 Task: Create a due date automation trigger when advanced on, on the tuesday of the week before a card is due add fields without custom field "Resume" set to a number lower or equal to 1 and lower than 10 at 11:00 AM.
Action: Mouse moved to (1024, 312)
Screenshot: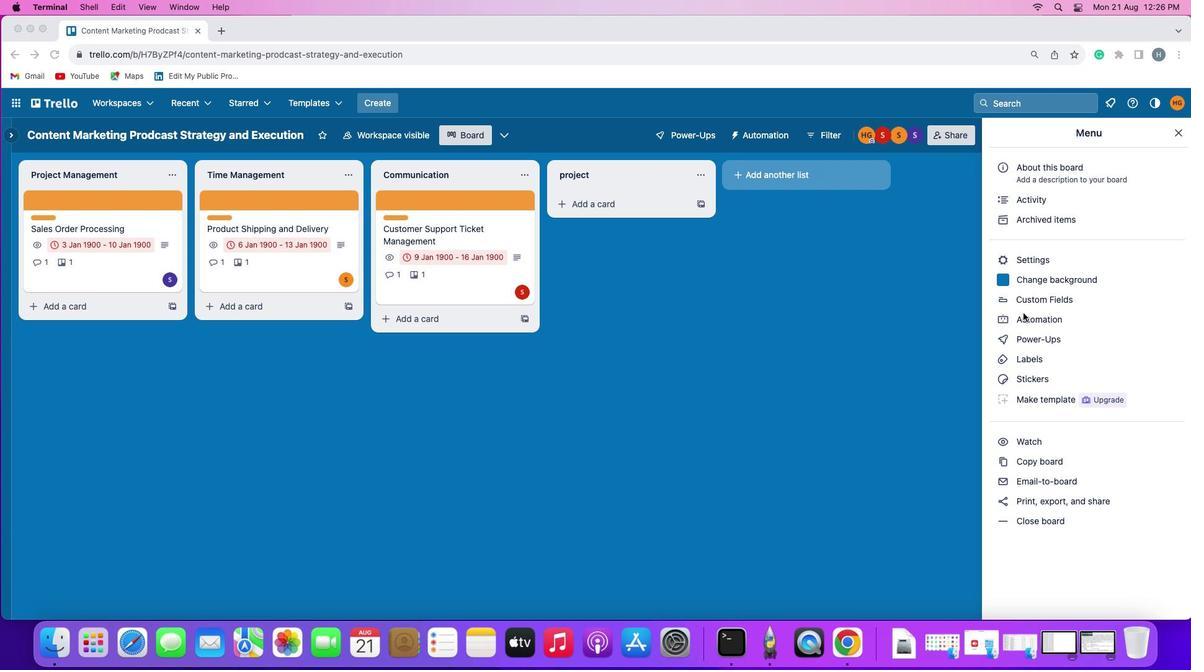 
Action: Mouse pressed left at (1024, 312)
Screenshot: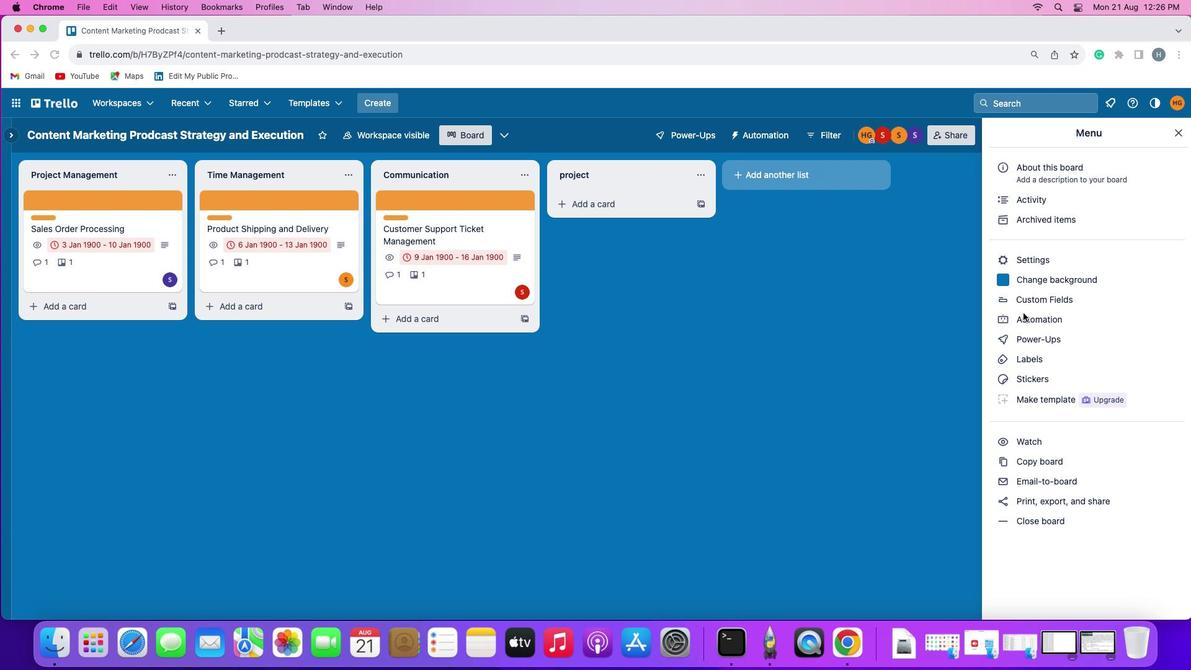 
Action: Mouse pressed left at (1024, 312)
Screenshot: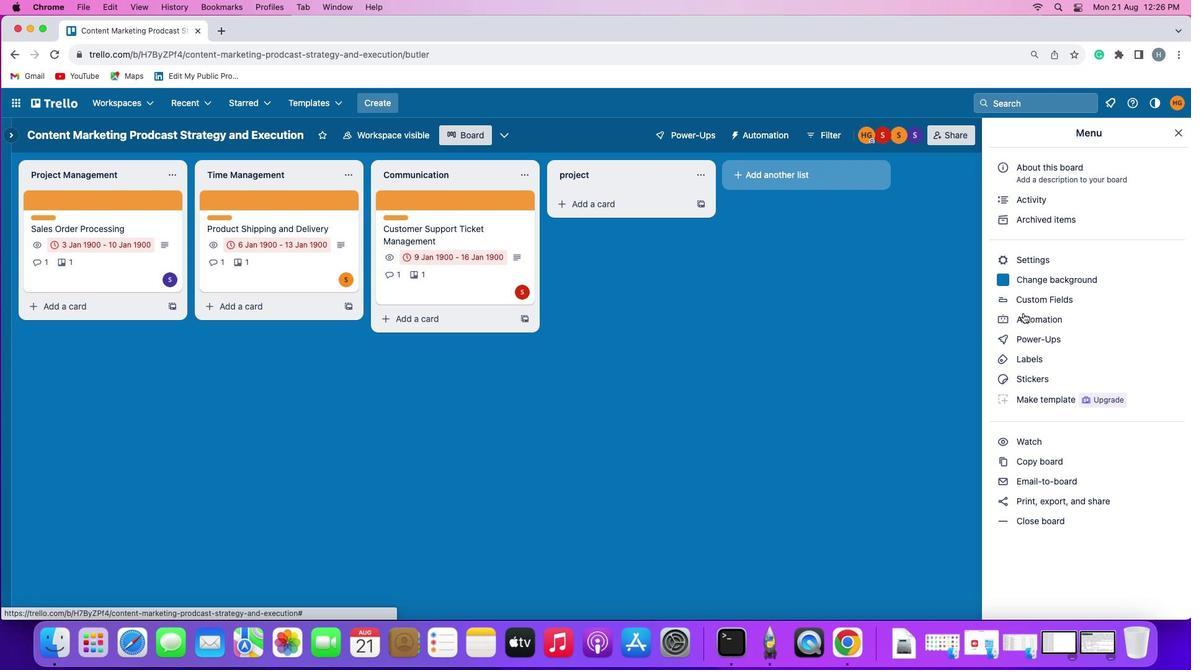 
Action: Mouse moved to (52, 295)
Screenshot: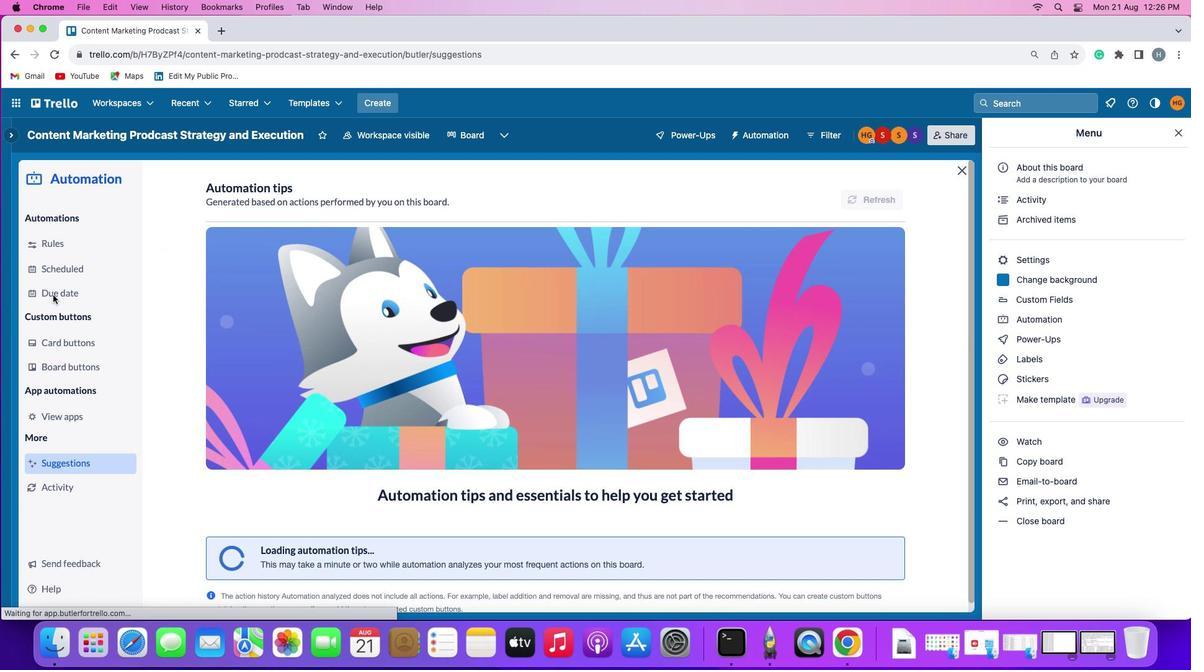 
Action: Mouse pressed left at (52, 295)
Screenshot: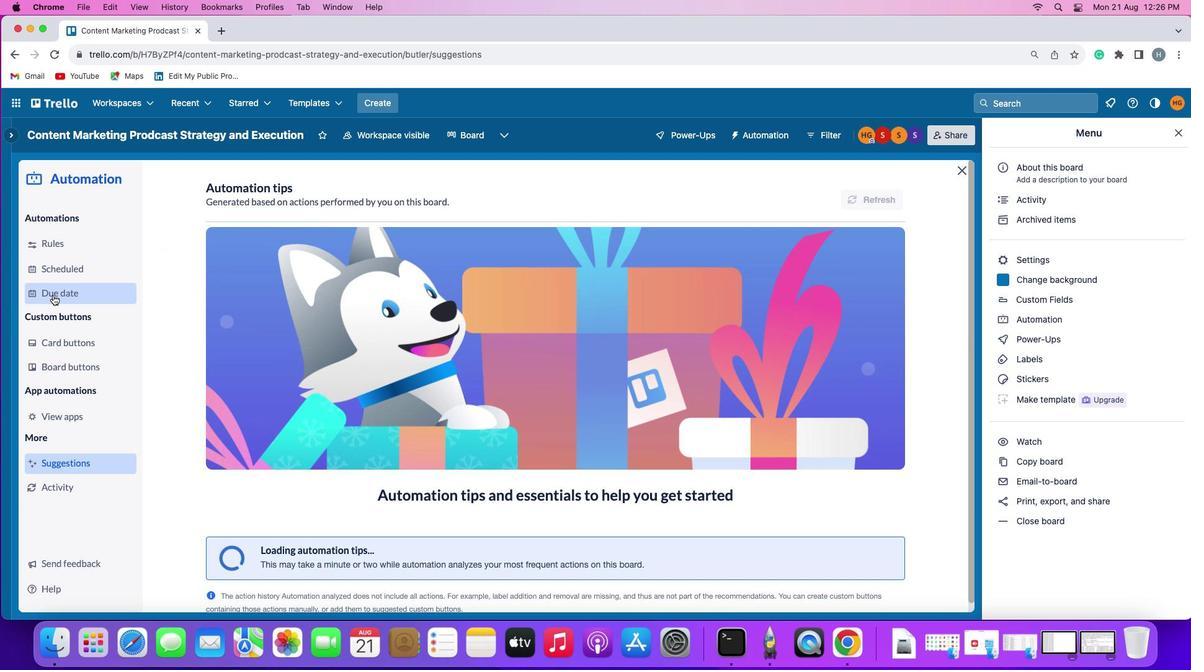 
Action: Mouse moved to (849, 189)
Screenshot: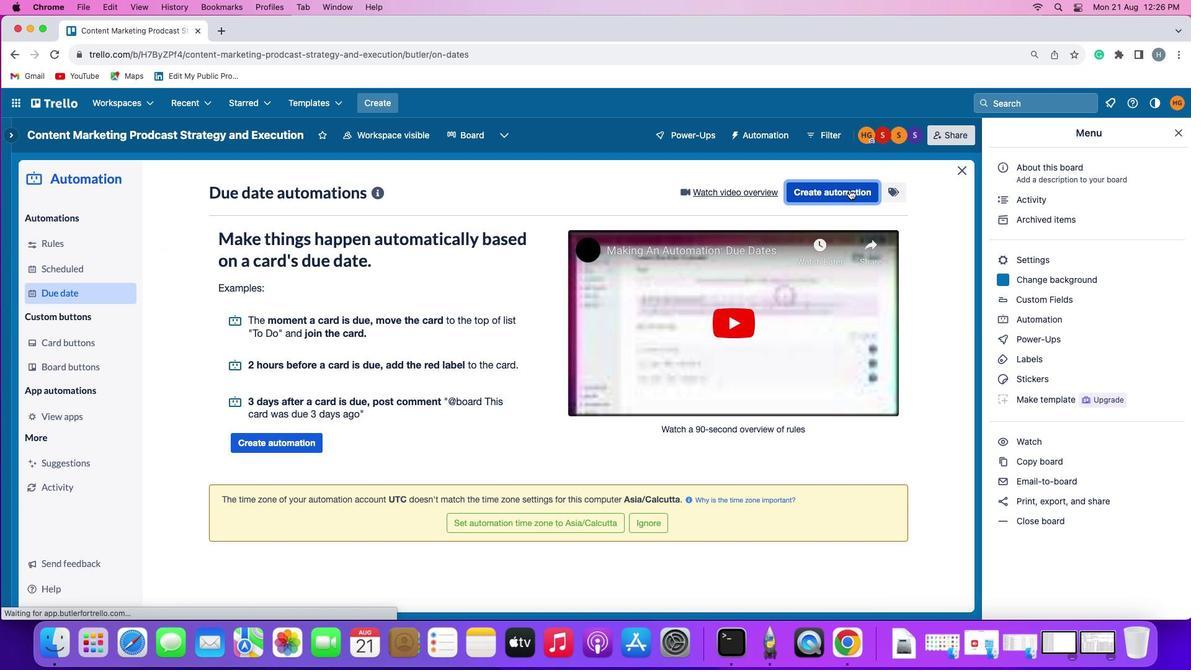 
Action: Mouse pressed left at (849, 189)
Screenshot: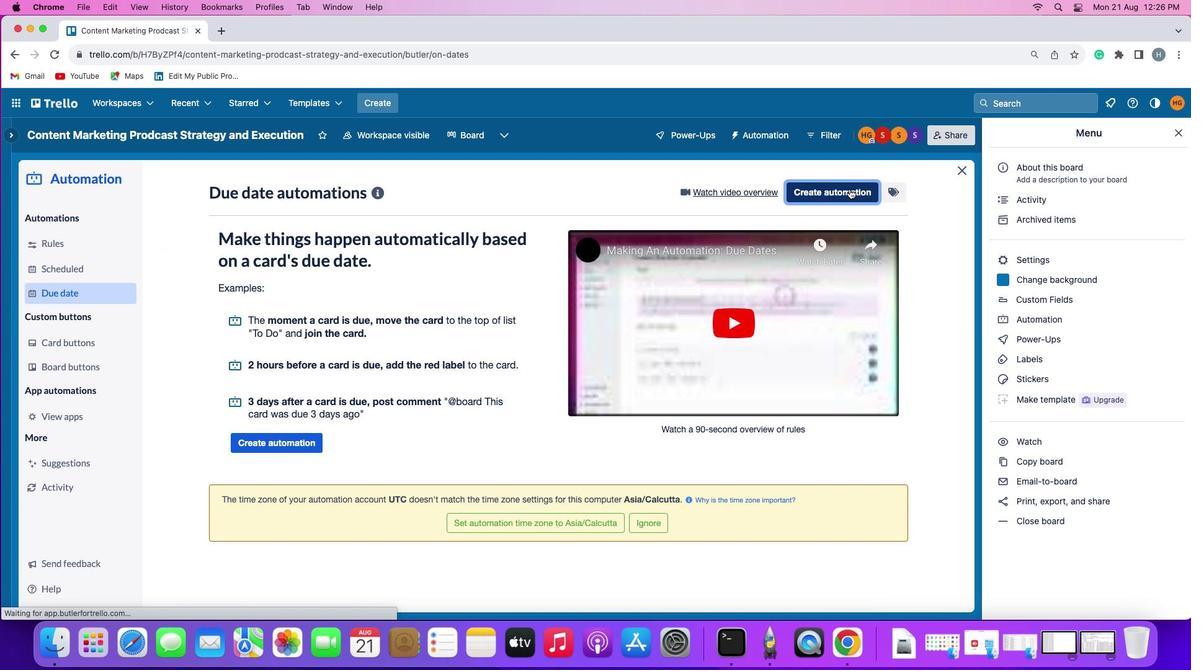 
Action: Mouse moved to (279, 308)
Screenshot: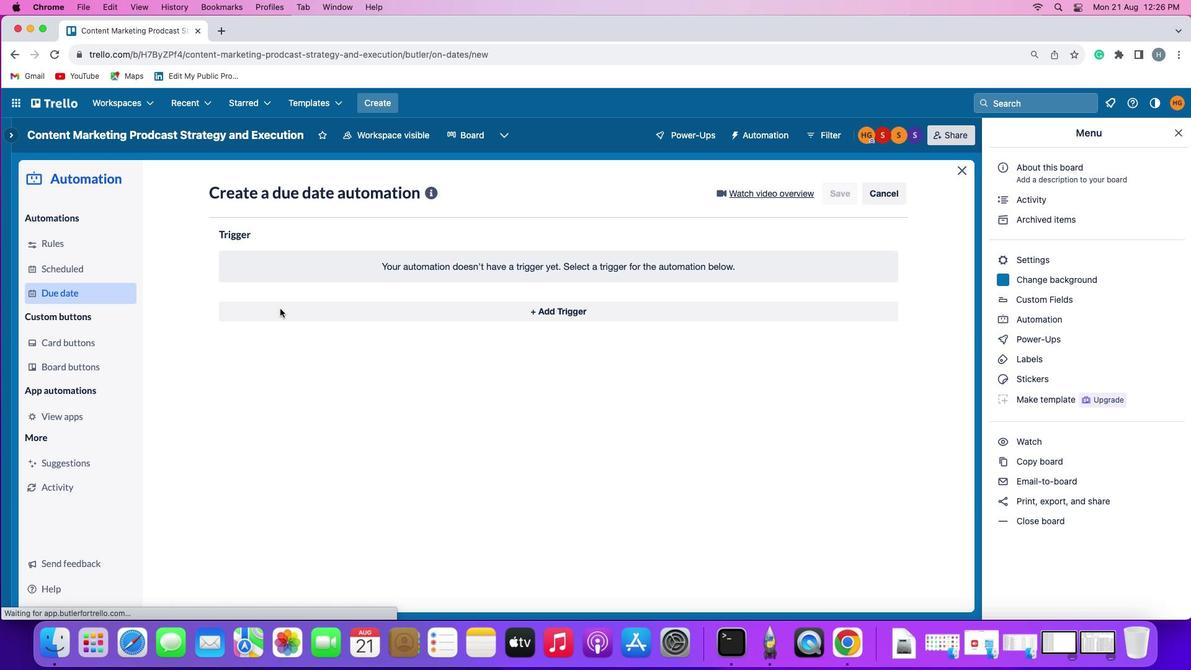 
Action: Mouse pressed left at (279, 308)
Screenshot: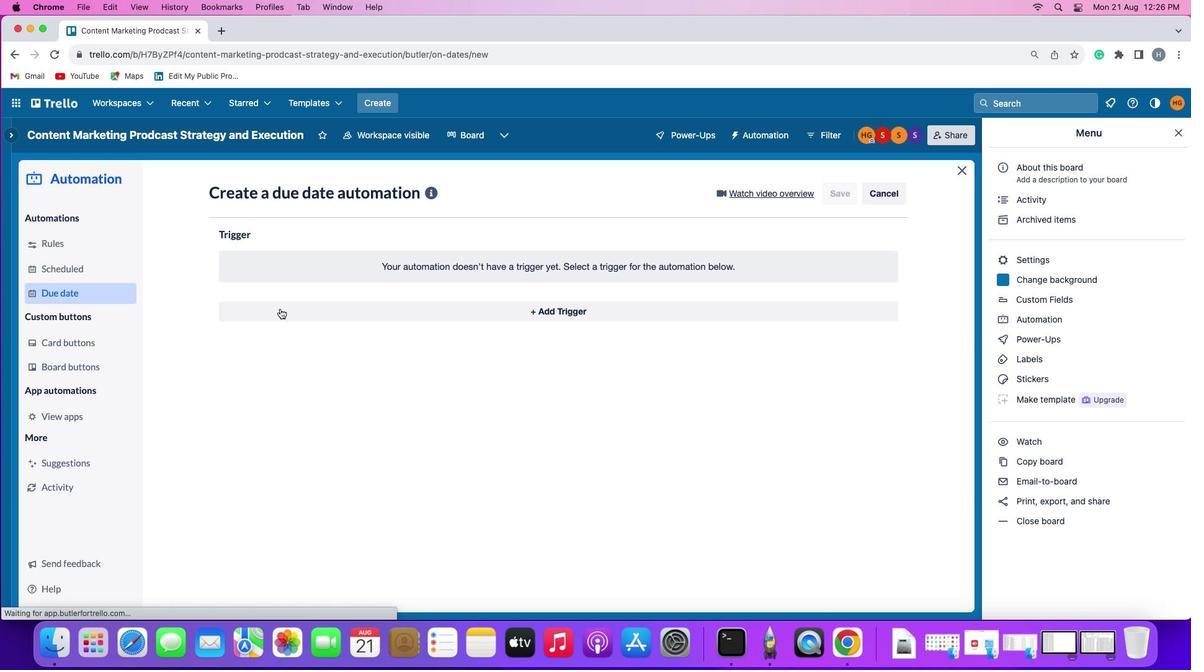 
Action: Mouse moved to (260, 538)
Screenshot: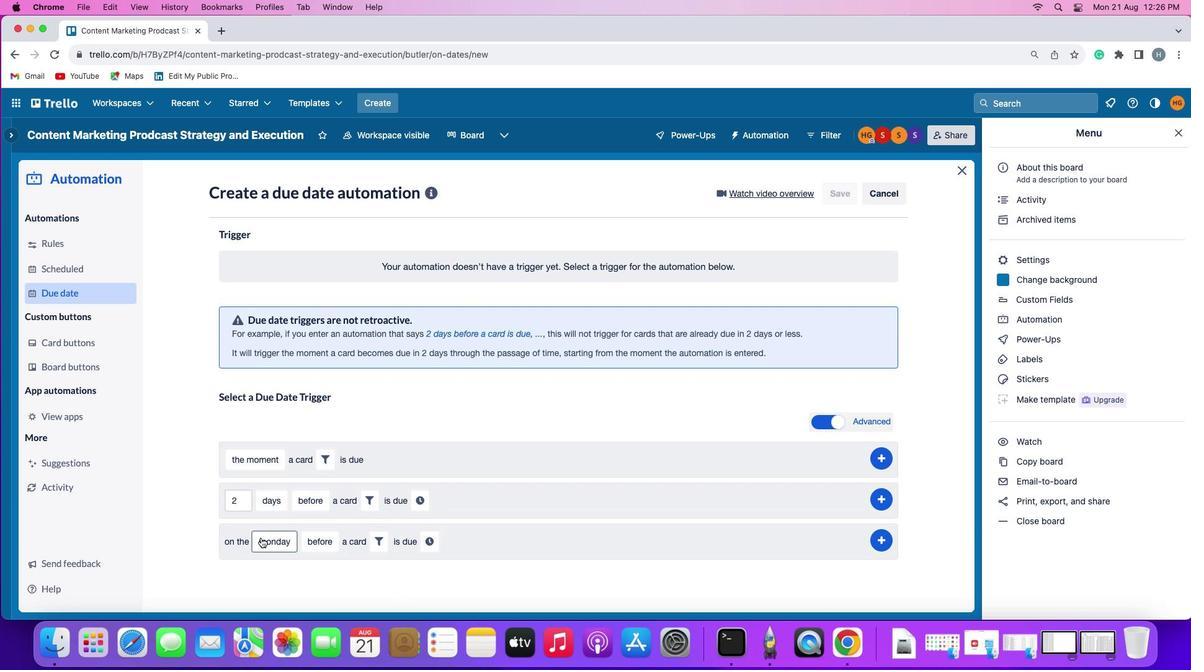 
Action: Mouse pressed left at (260, 538)
Screenshot: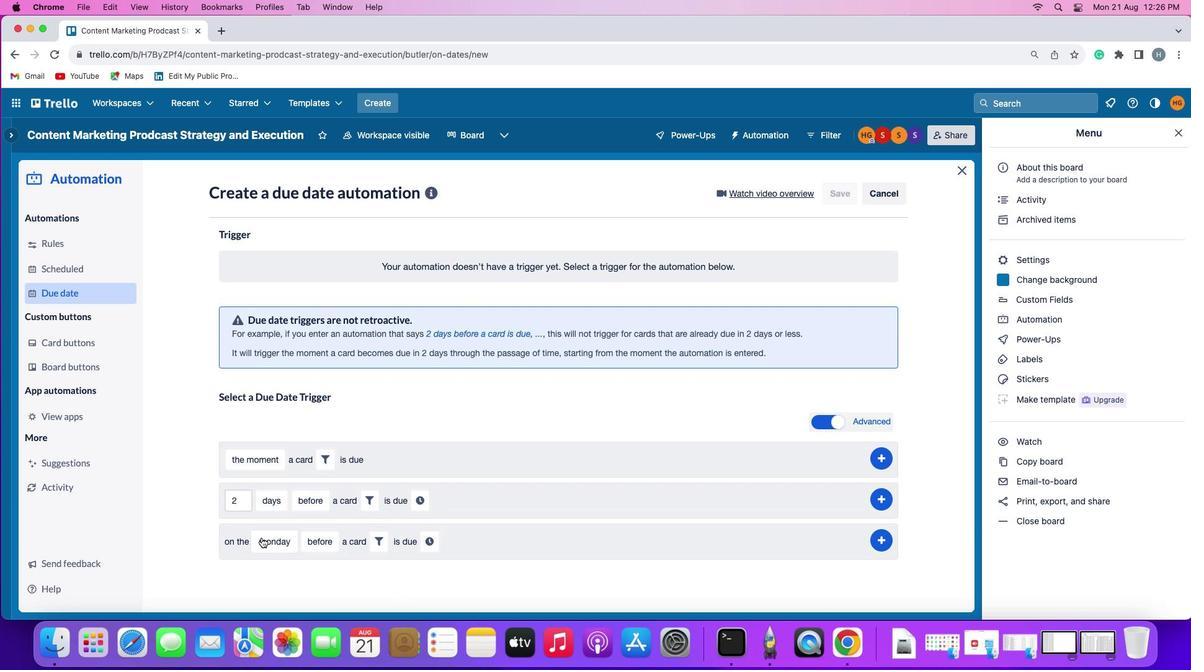 
Action: Mouse moved to (298, 399)
Screenshot: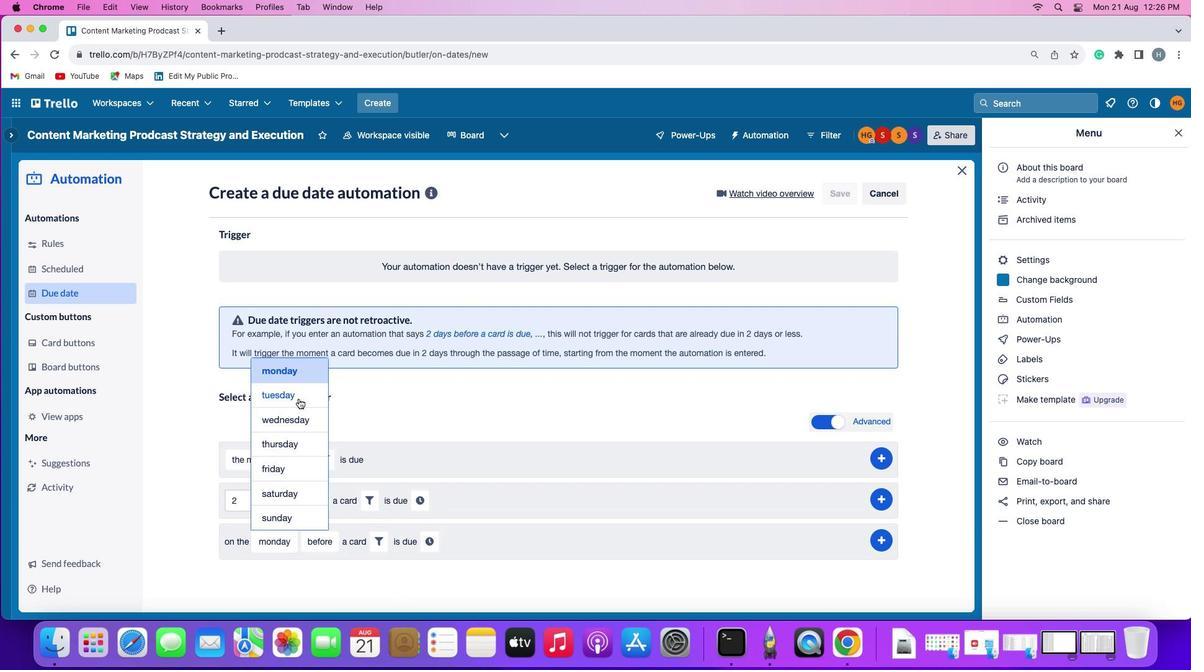 
Action: Mouse pressed left at (298, 399)
Screenshot: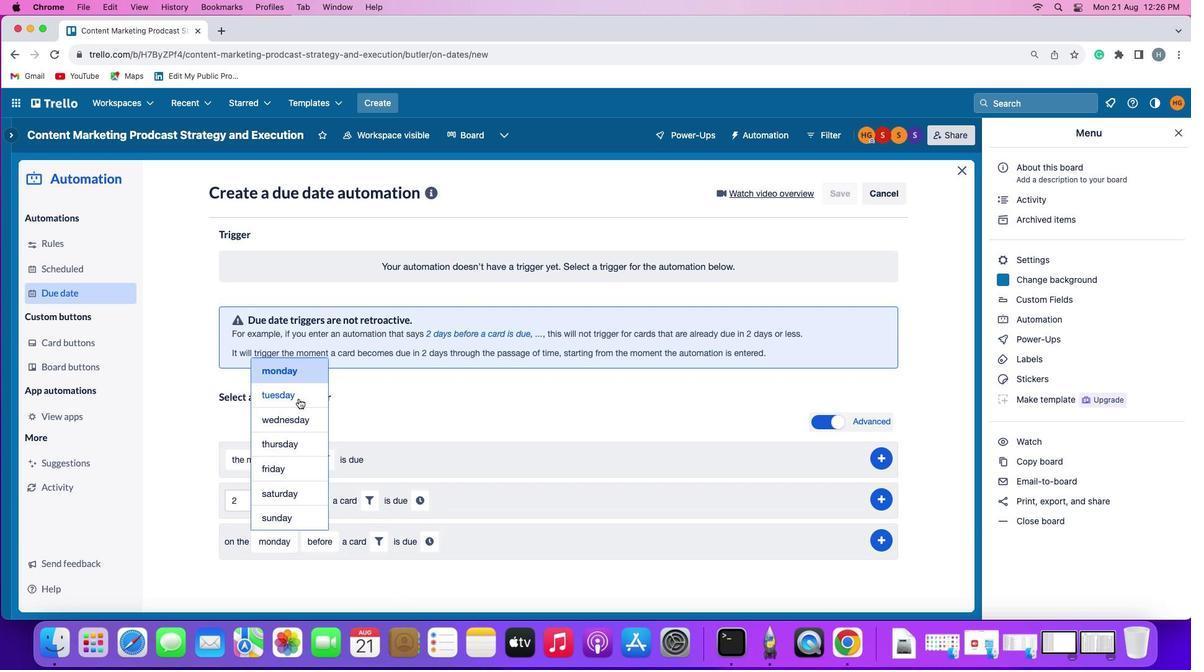 
Action: Mouse moved to (323, 547)
Screenshot: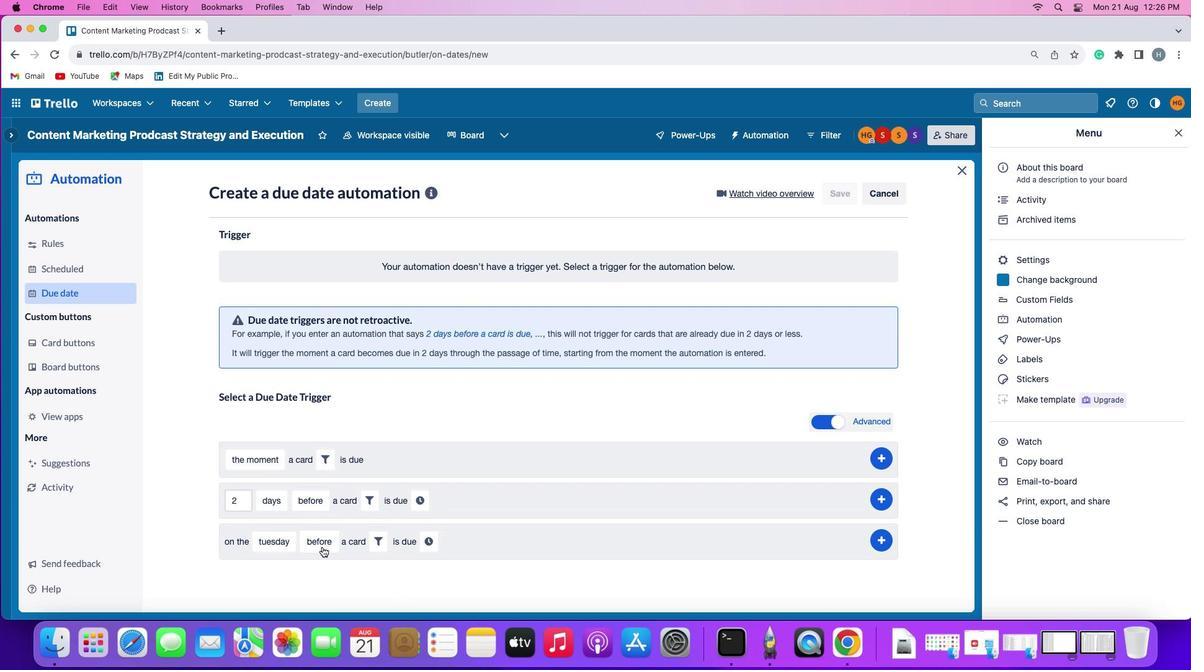 
Action: Mouse pressed left at (323, 547)
Screenshot: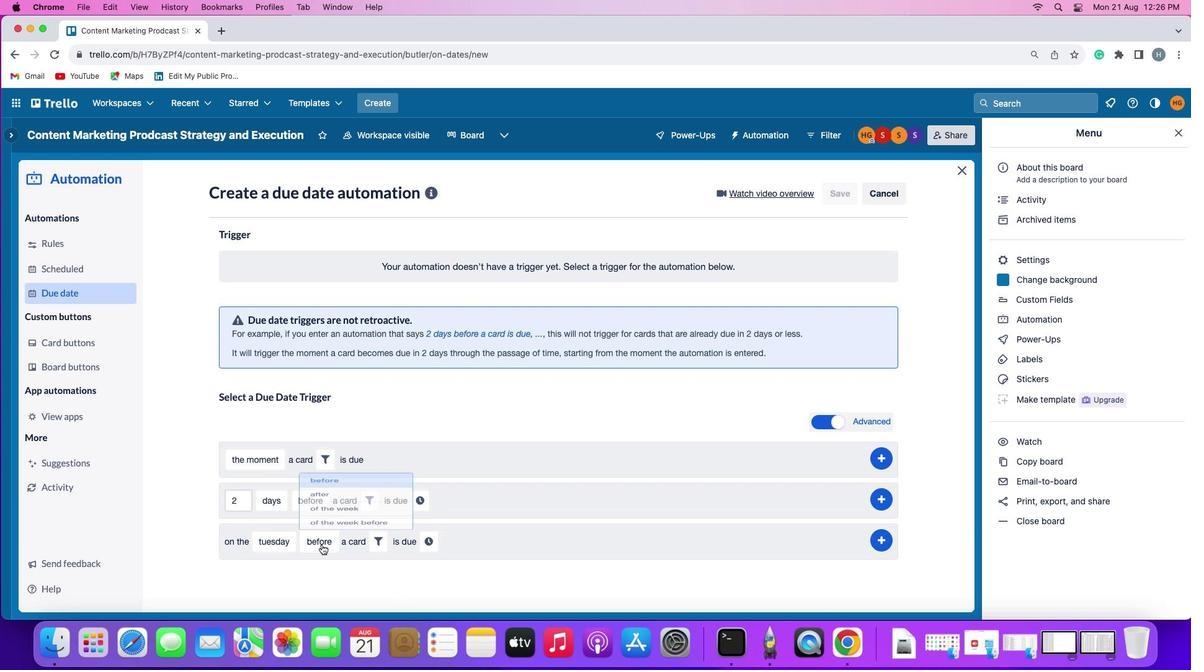 
Action: Mouse moved to (327, 521)
Screenshot: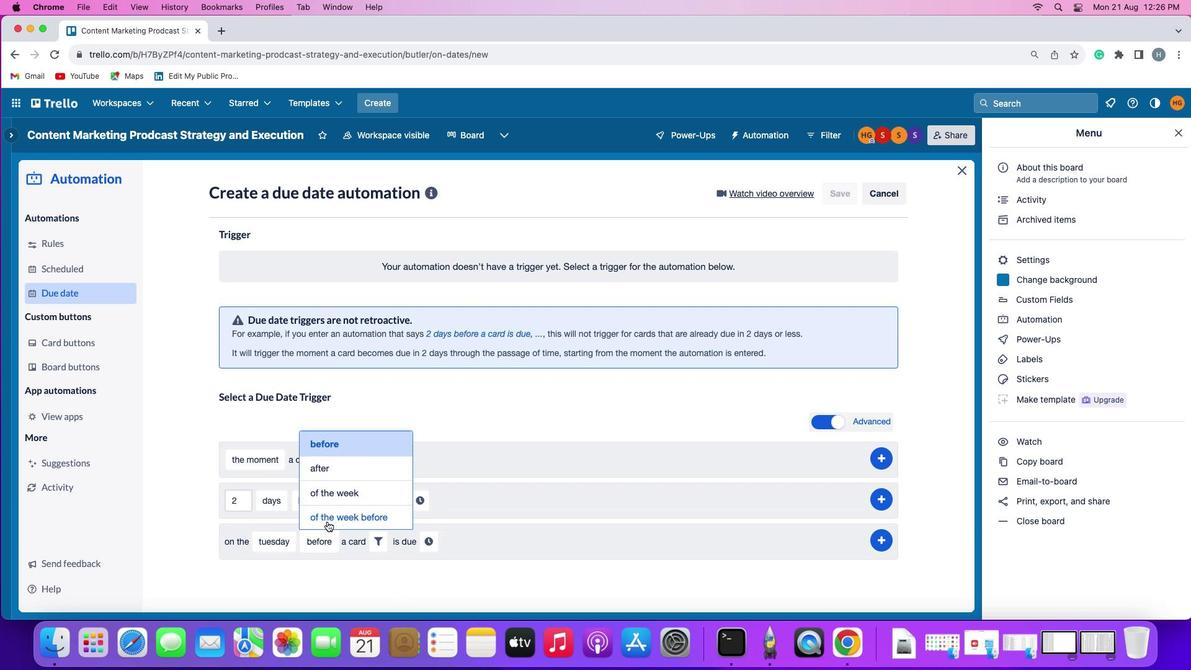 
Action: Mouse pressed left at (327, 521)
Screenshot: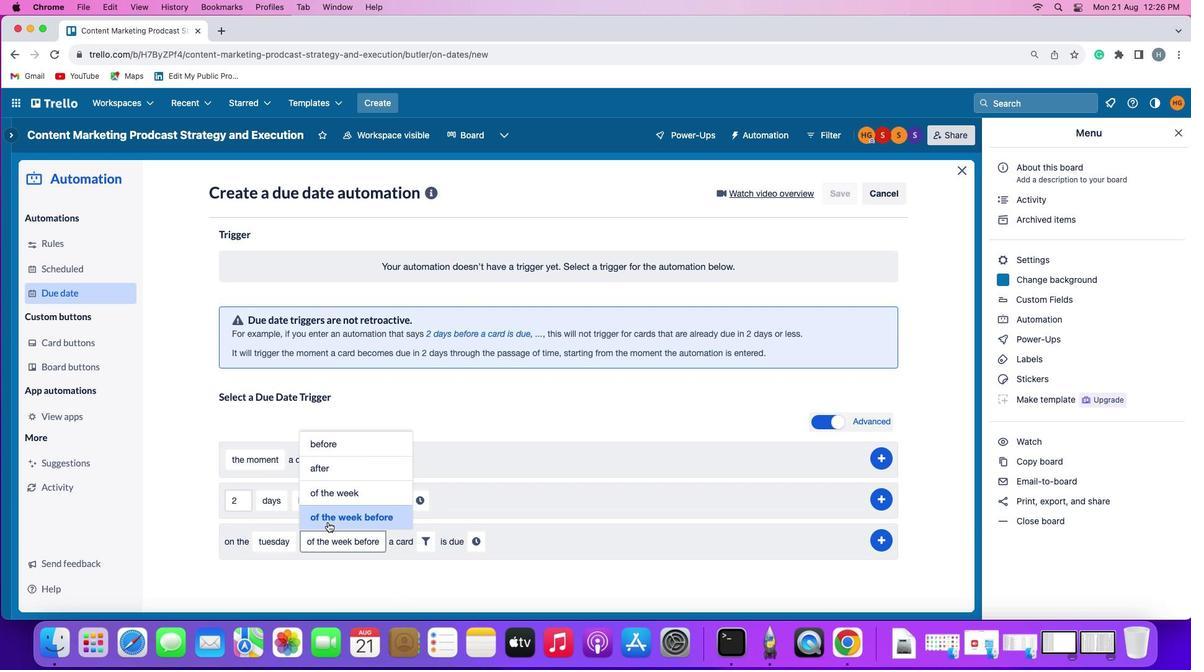 
Action: Mouse moved to (435, 539)
Screenshot: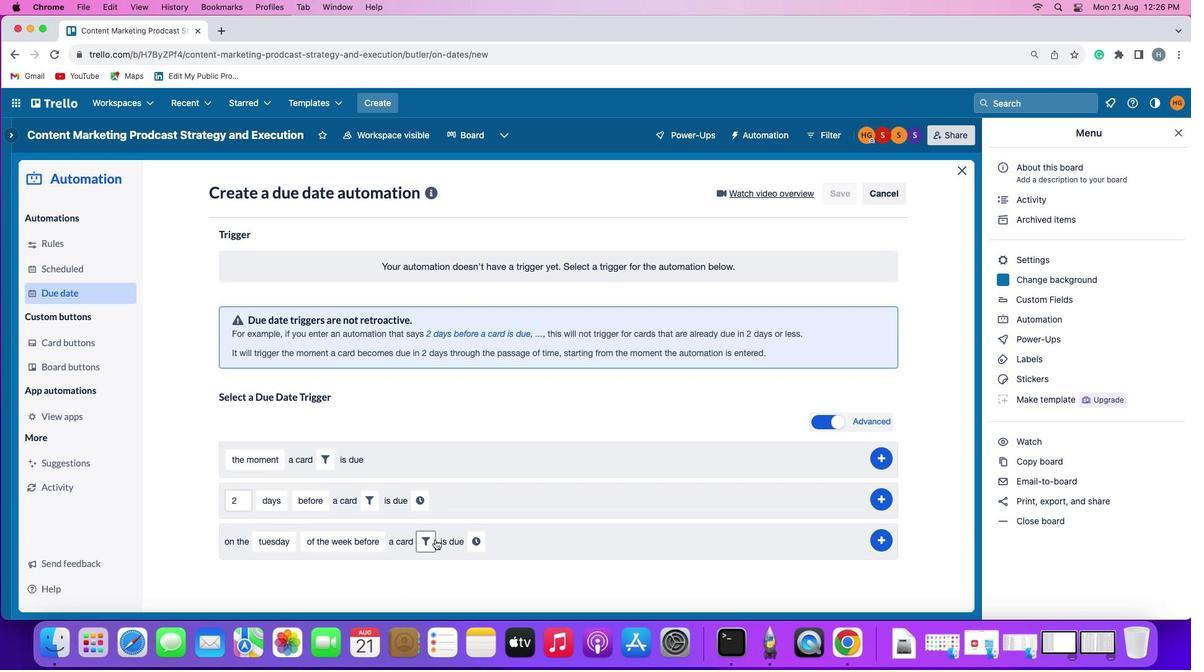 
Action: Mouse pressed left at (435, 539)
Screenshot: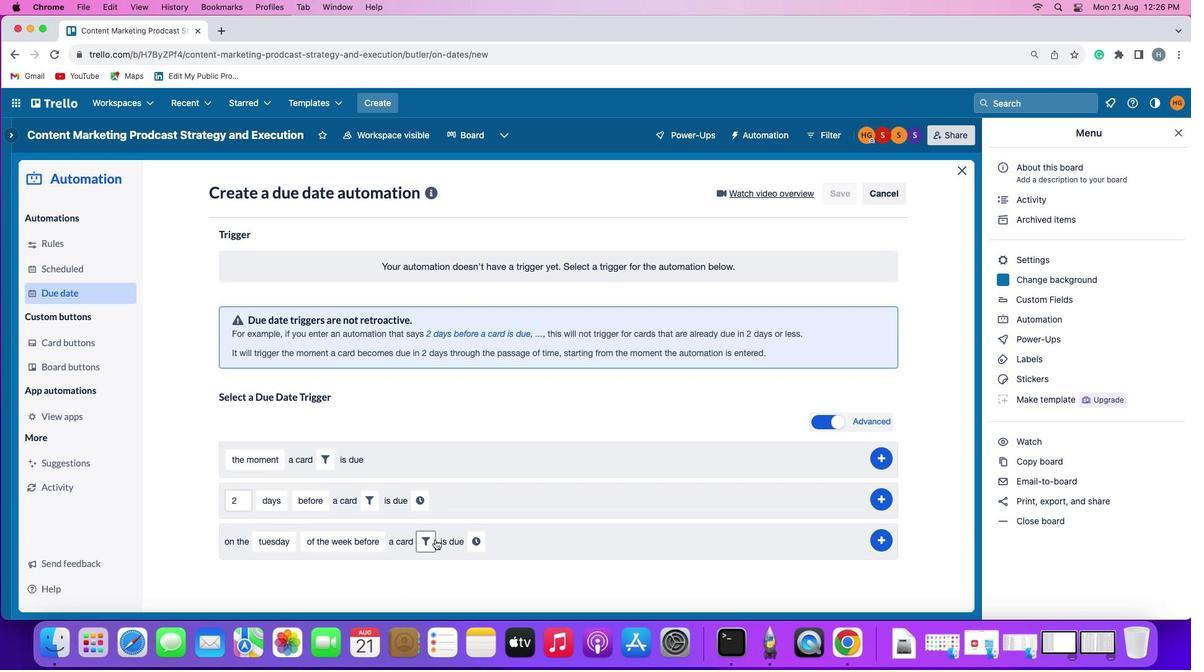 
Action: Mouse moved to (624, 576)
Screenshot: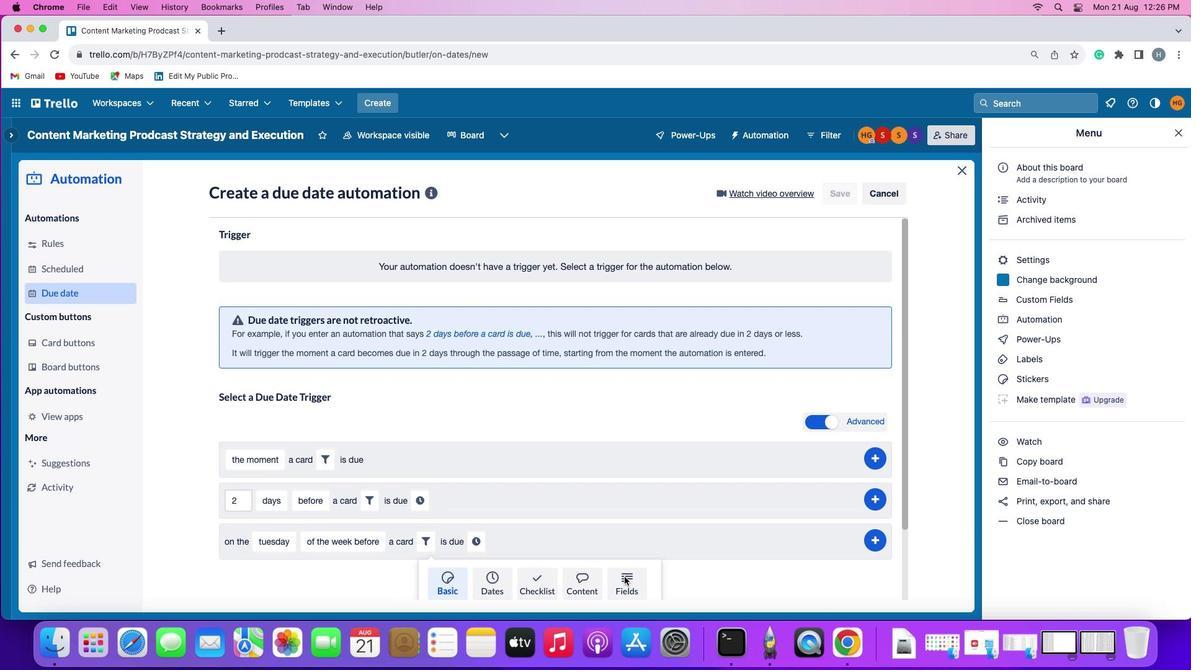 
Action: Mouse pressed left at (624, 576)
Screenshot: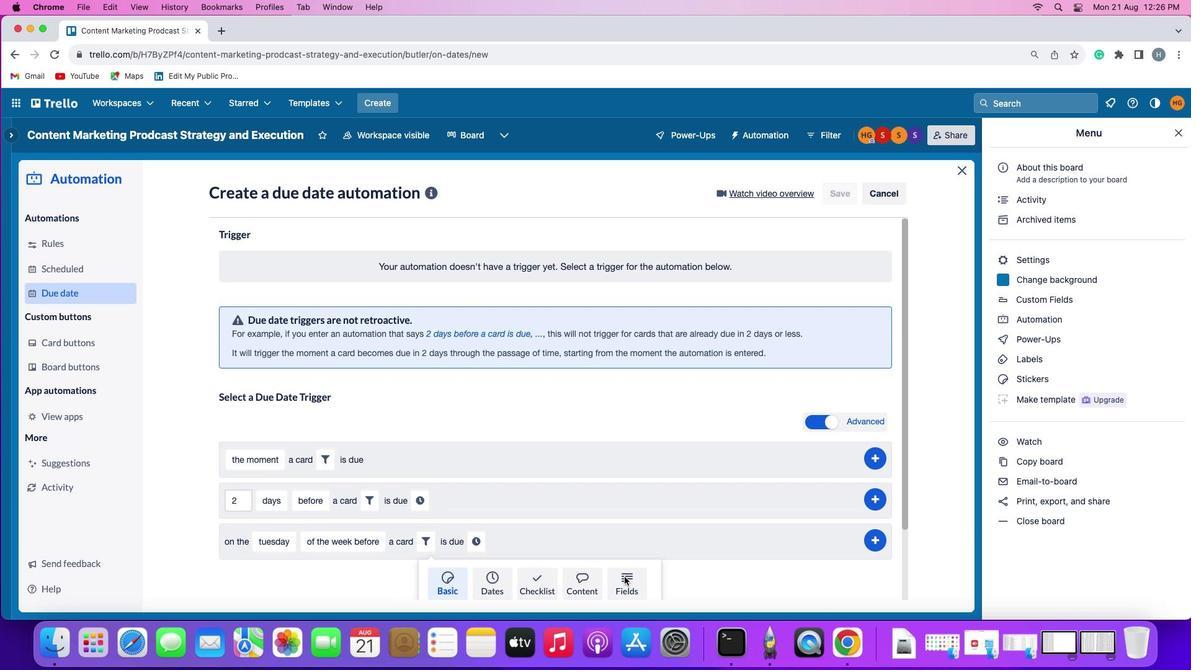 
Action: Mouse moved to (364, 572)
Screenshot: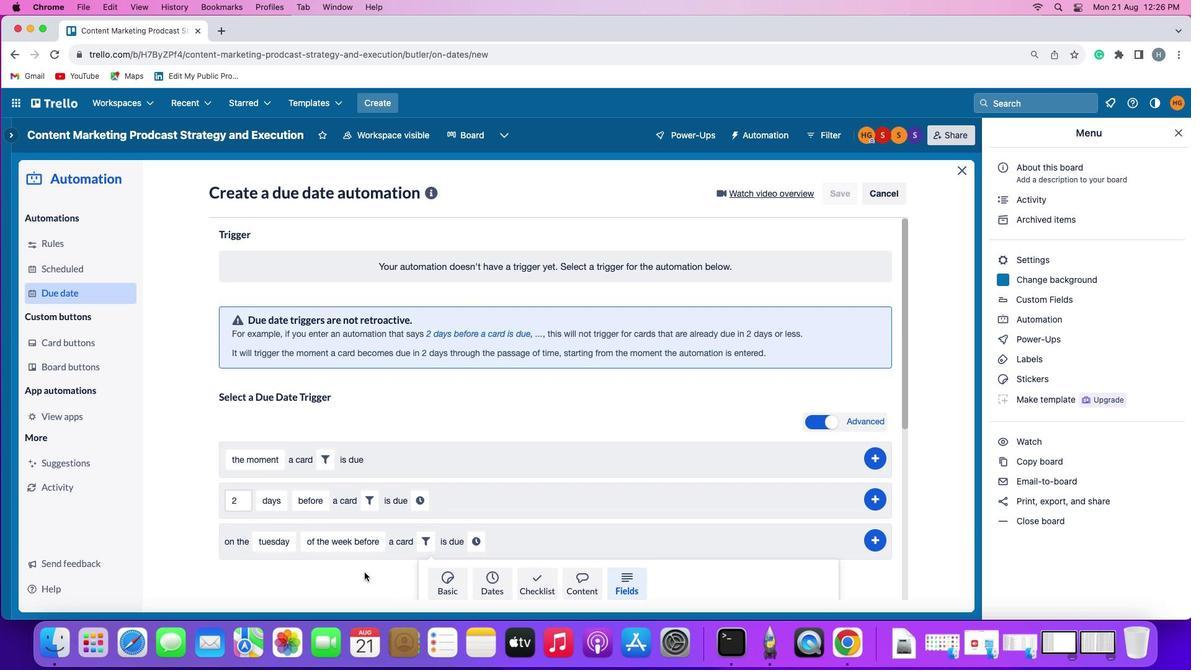 
Action: Mouse scrolled (364, 572) with delta (0, 0)
Screenshot: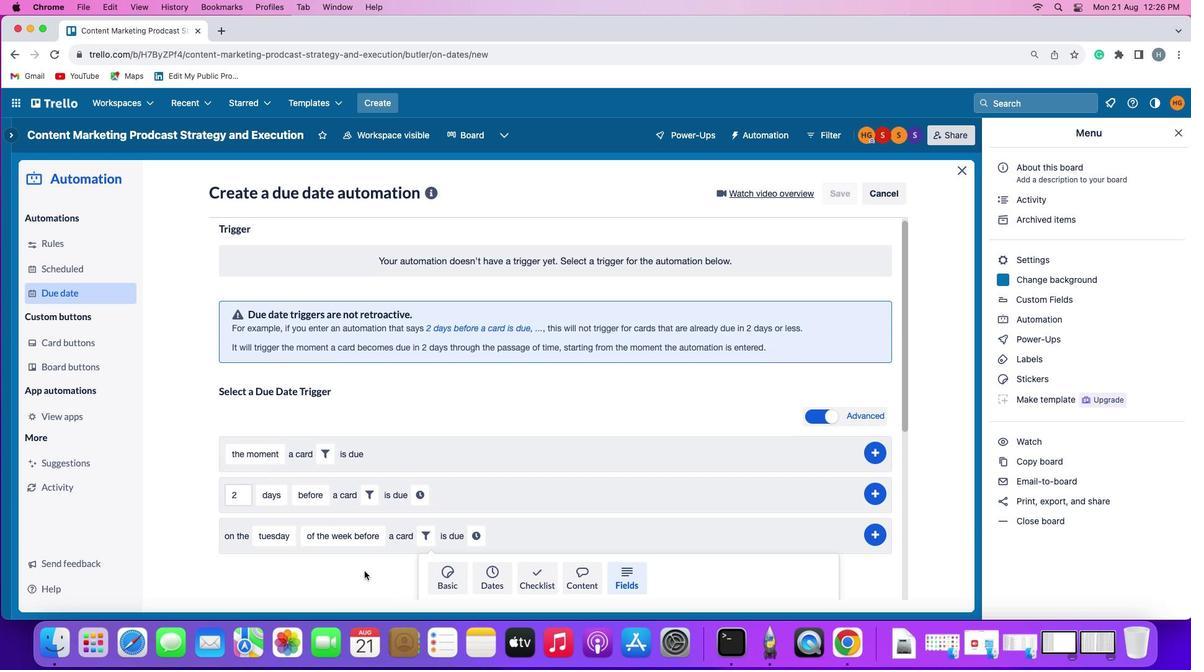
Action: Mouse scrolled (364, 572) with delta (0, 0)
Screenshot: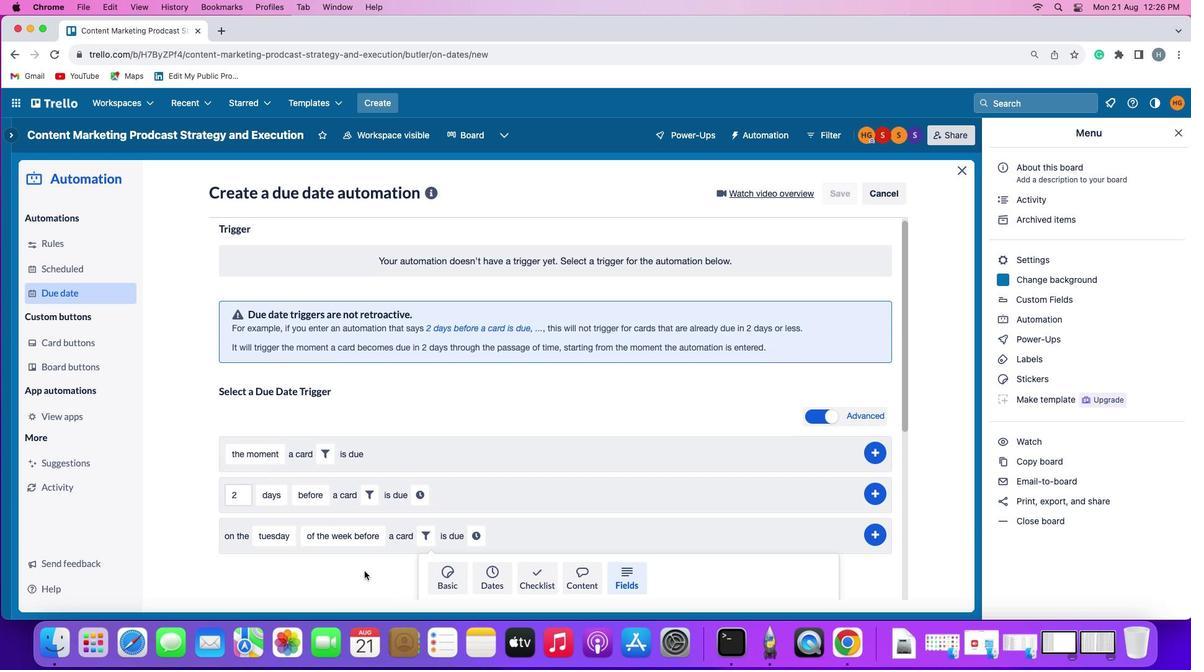 
Action: Mouse scrolled (364, 572) with delta (0, -2)
Screenshot: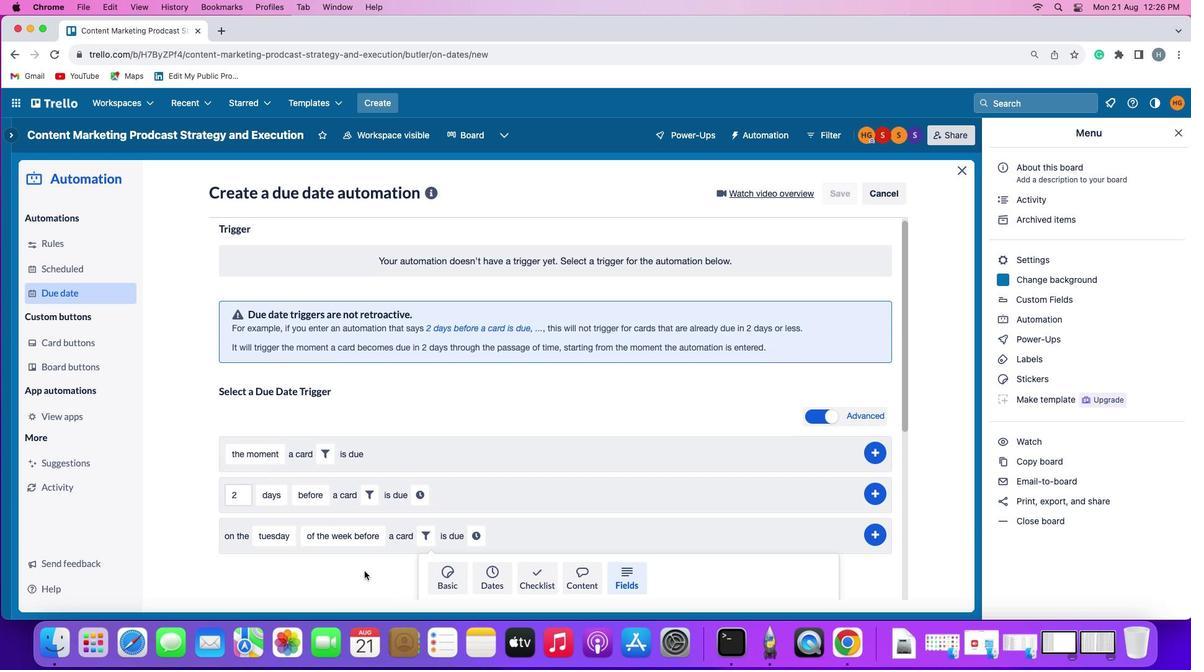 
Action: Mouse moved to (364, 572)
Screenshot: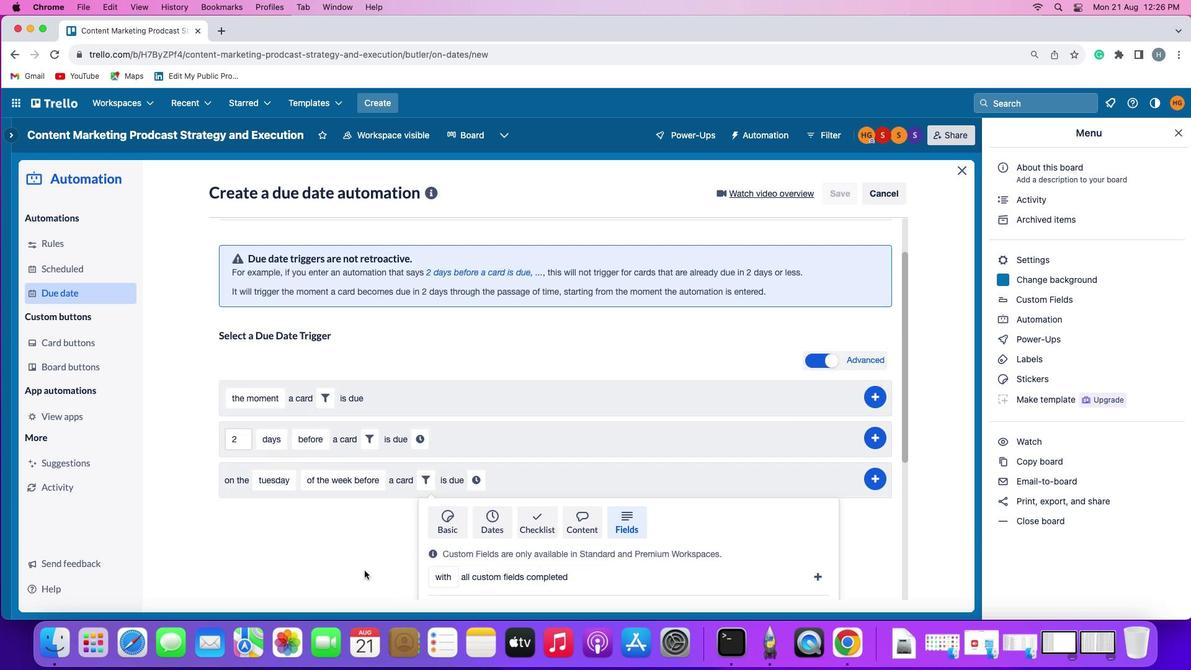 
Action: Mouse scrolled (364, 572) with delta (0, -3)
Screenshot: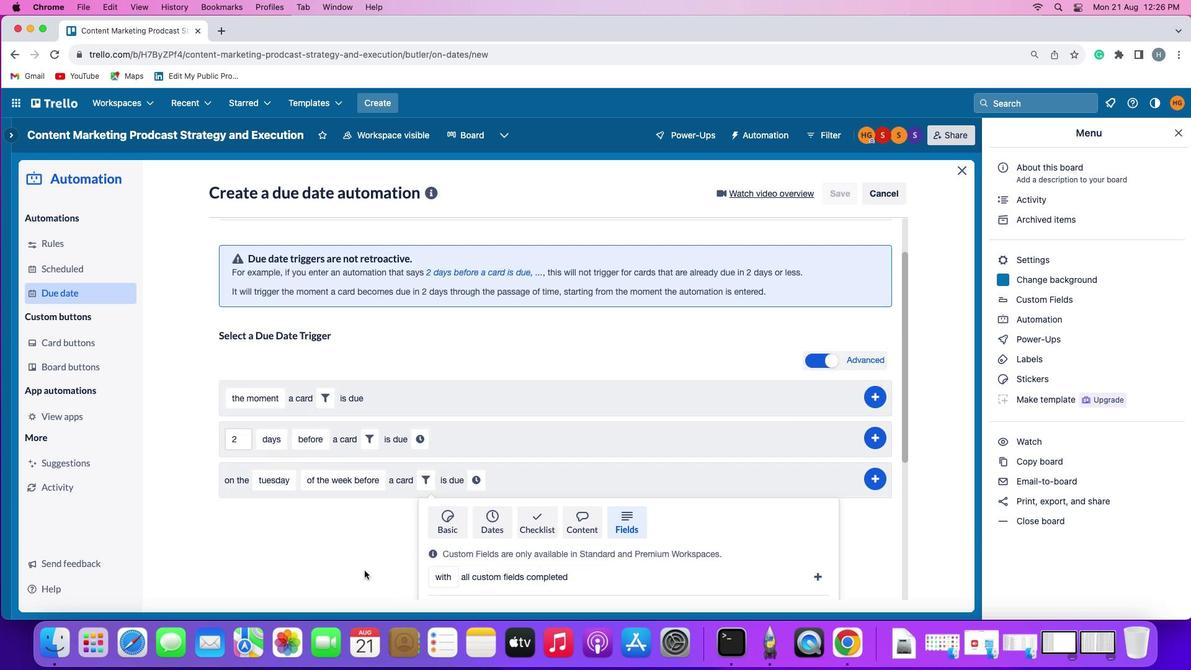 
Action: Mouse moved to (364, 570)
Screenshot: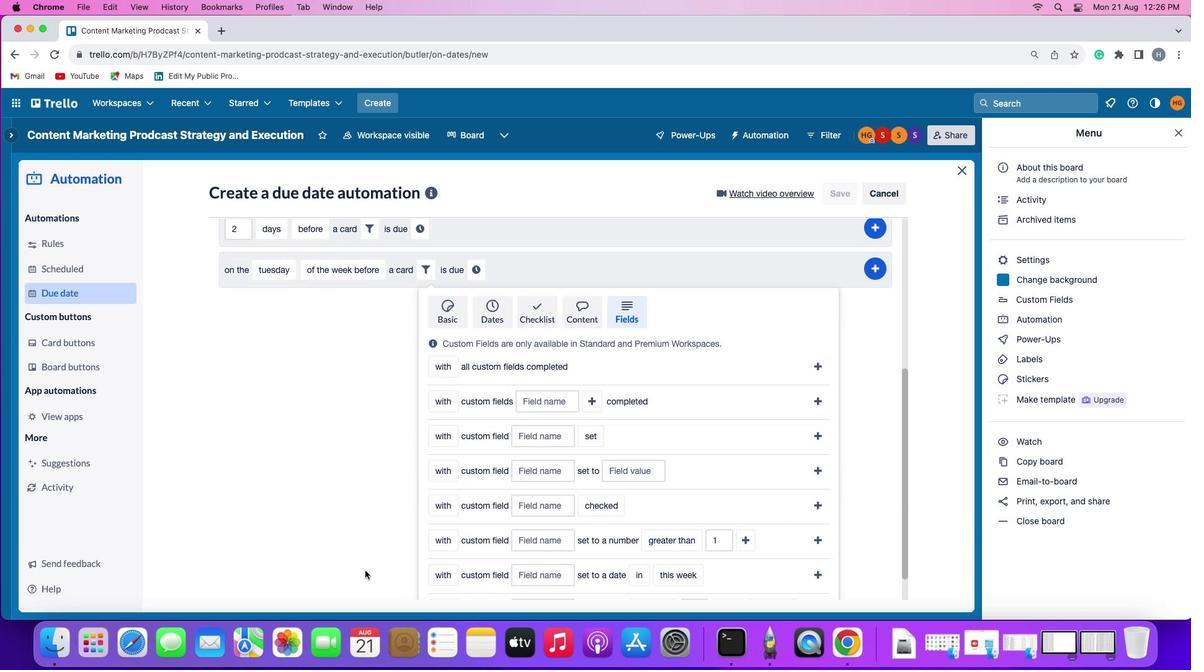 
Action: Mouse scrolled (364, 570) with delta (0, 0)
Screenshot: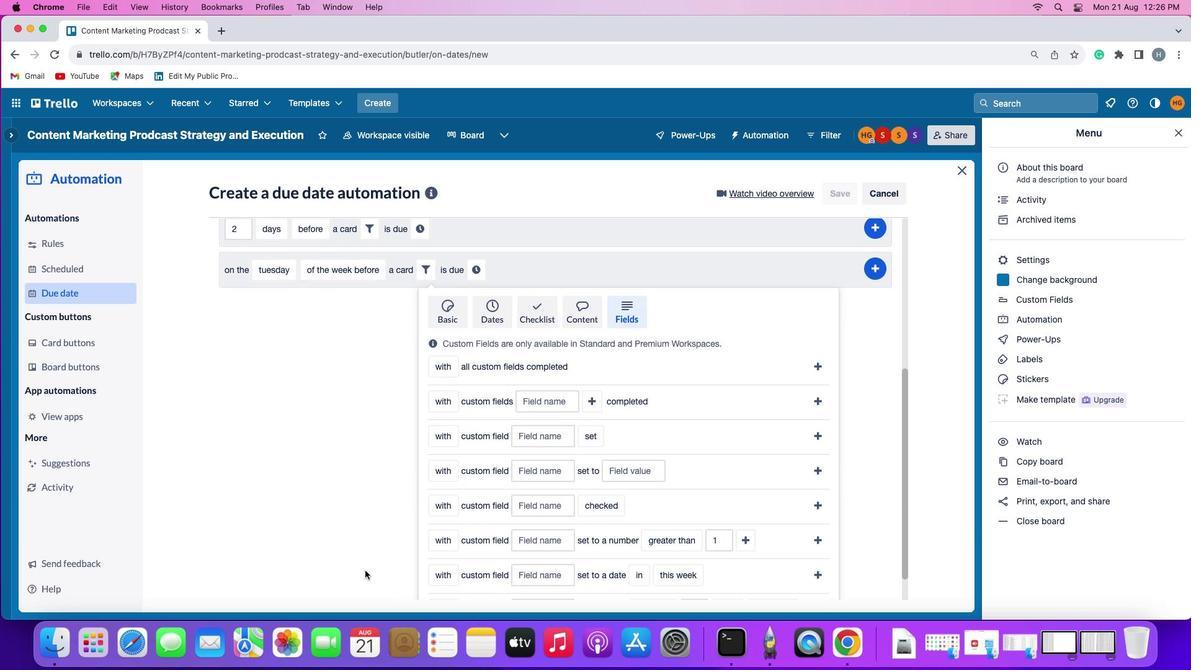
Action: Mouse scrolled (364, 570) with delta (0, 0)
Screenshot: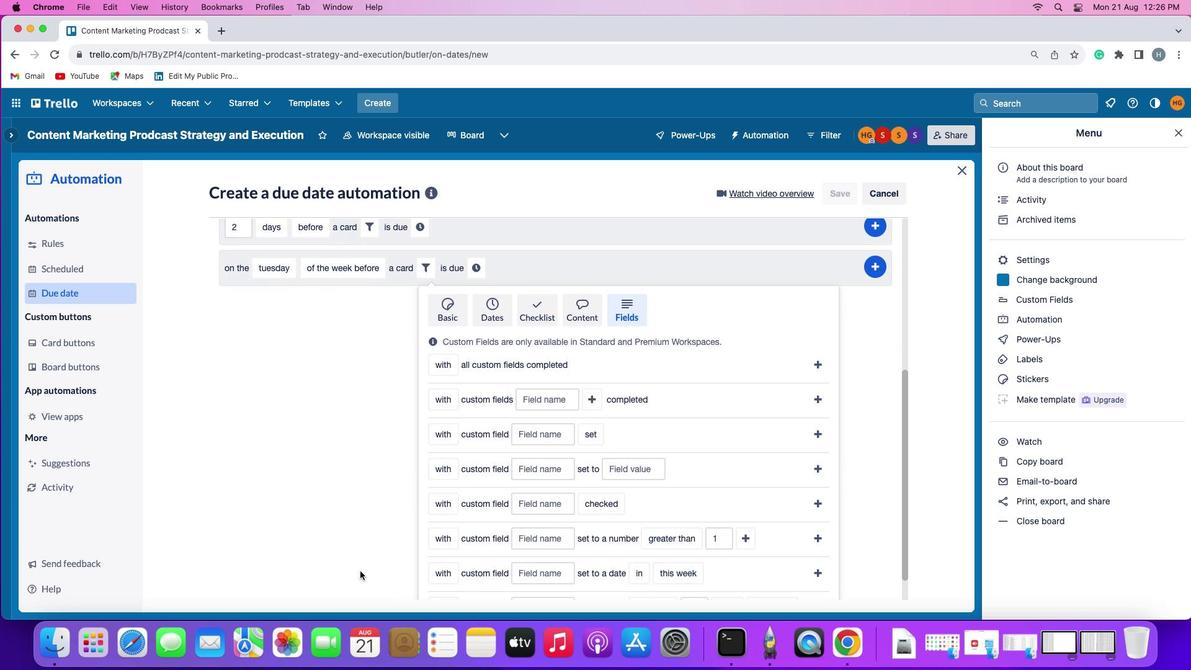 
Action: Mouse scrolled (364, 570) with delta (0, -1)
Screenshot: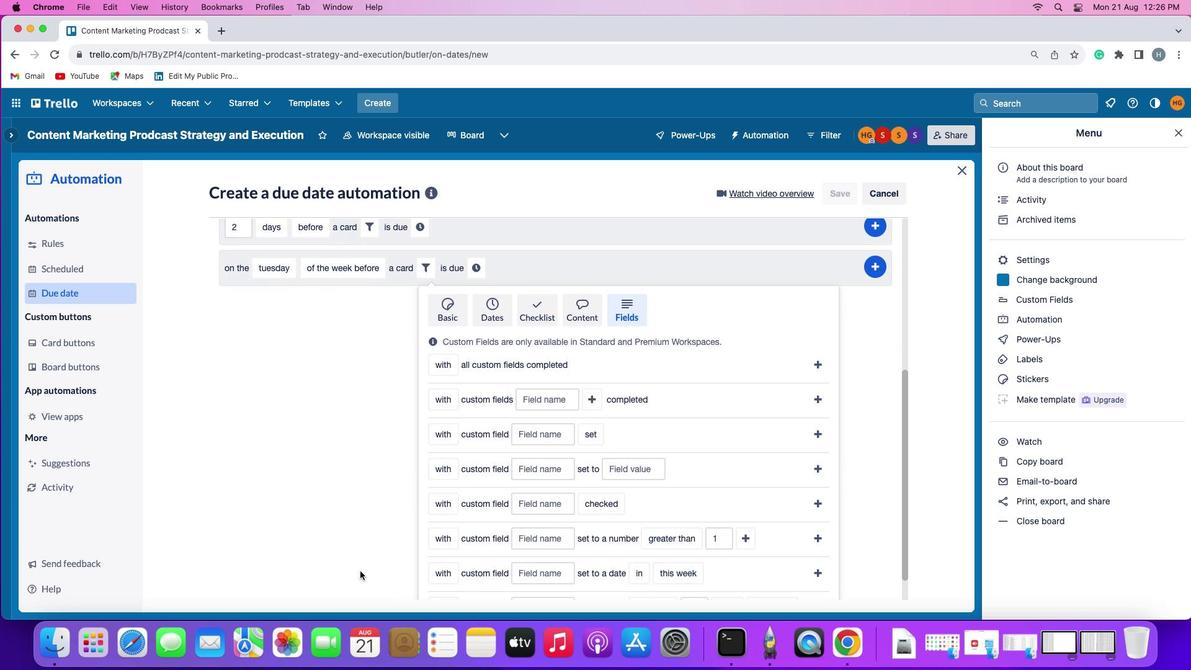 
Action: Mouse moved to (364, 570)
Screenshot: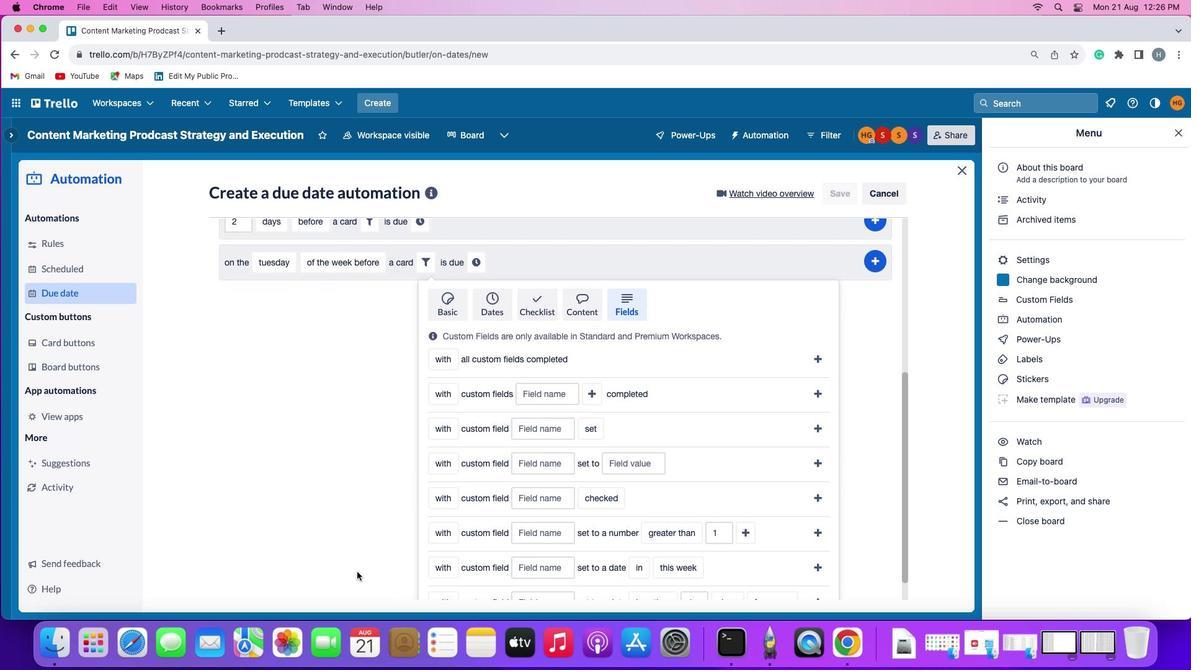 
Action: Mouse scrolled (364, 570) with delta (0, -3)
Screenshot: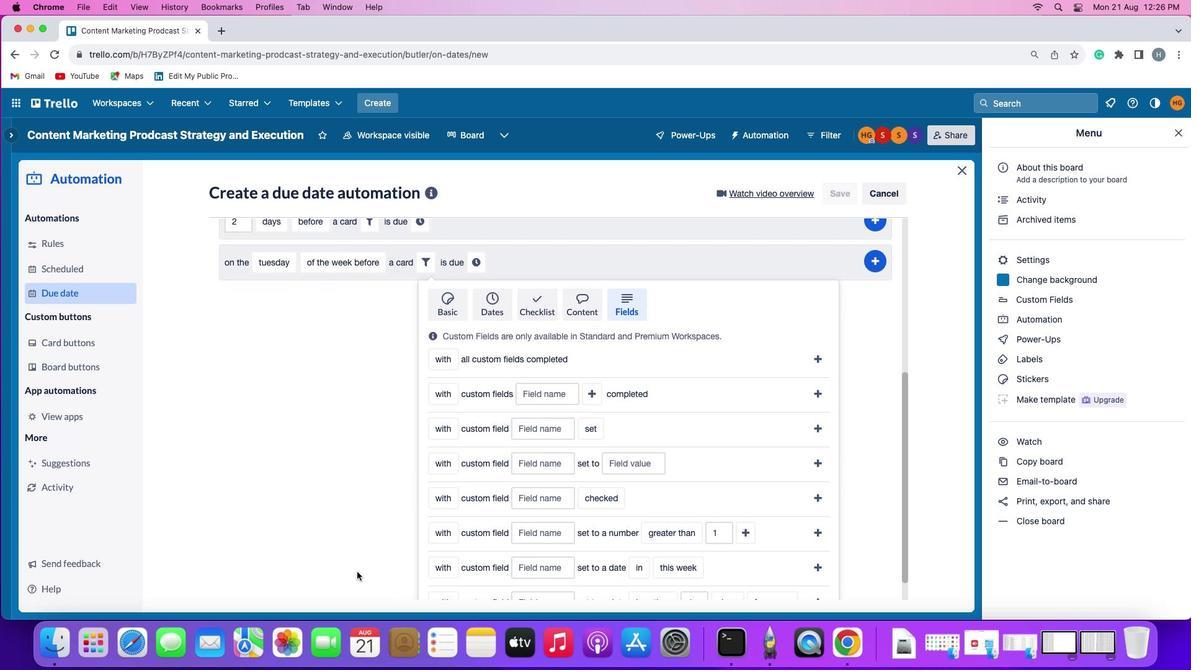 
Action: Mouse moved to (444, 505)
Screenshot: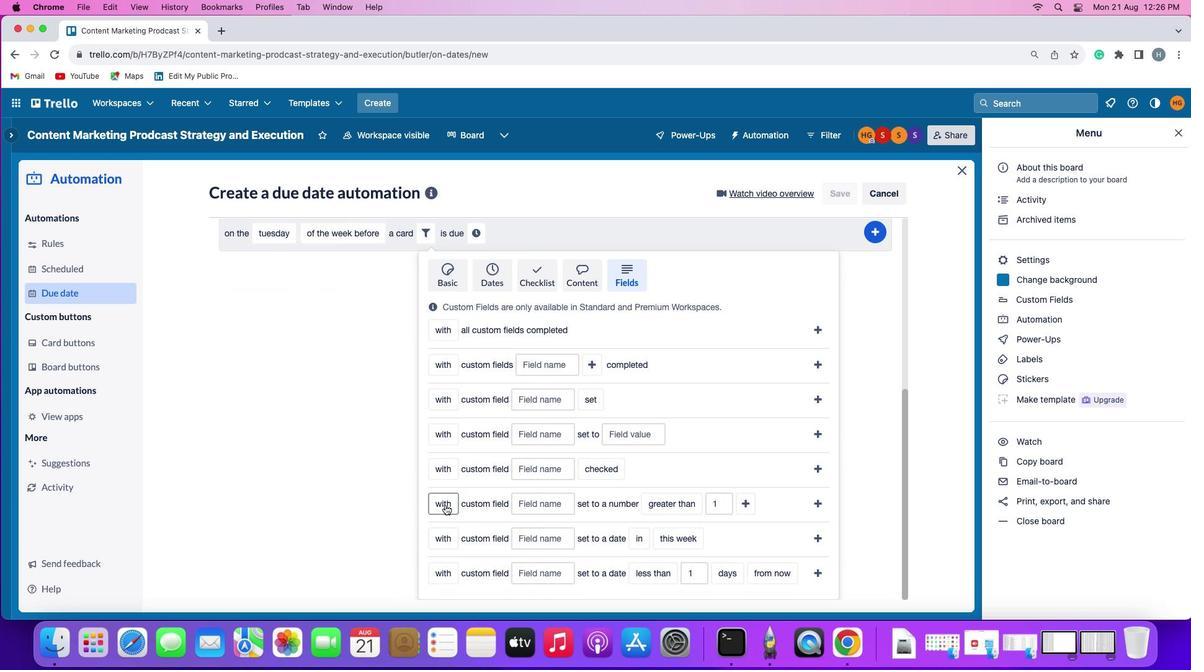 
Action: Mouse pressed left at (444, 505)
Screenshot: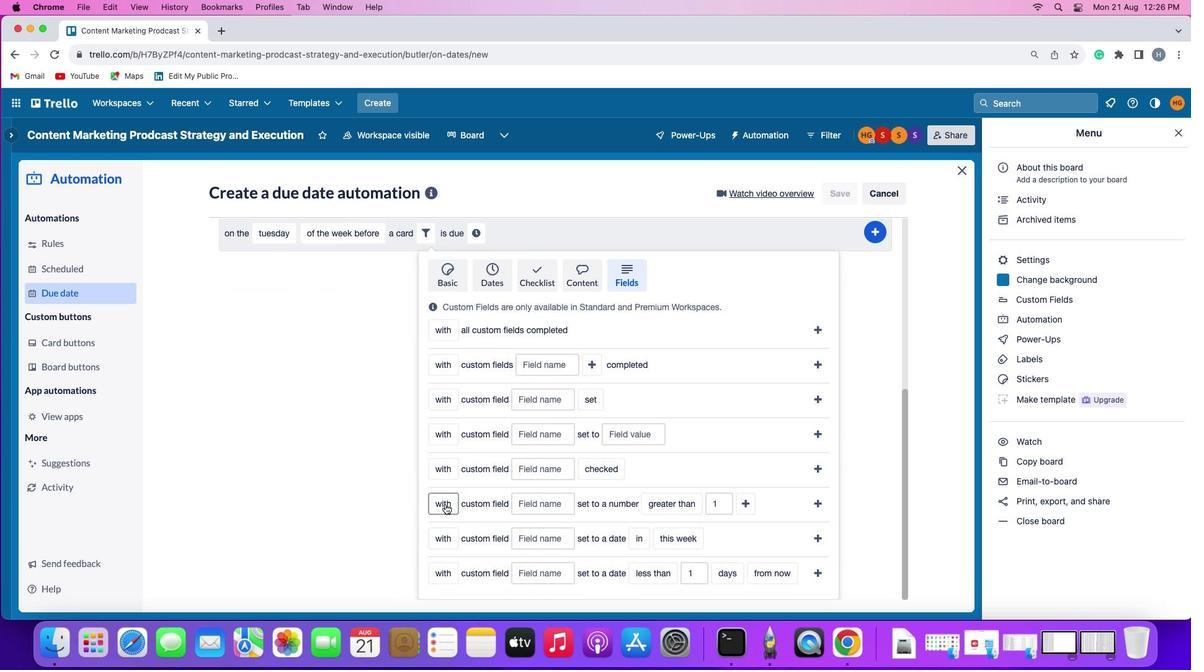 
Action: Mouse moved to (453, 544)
Screenshot: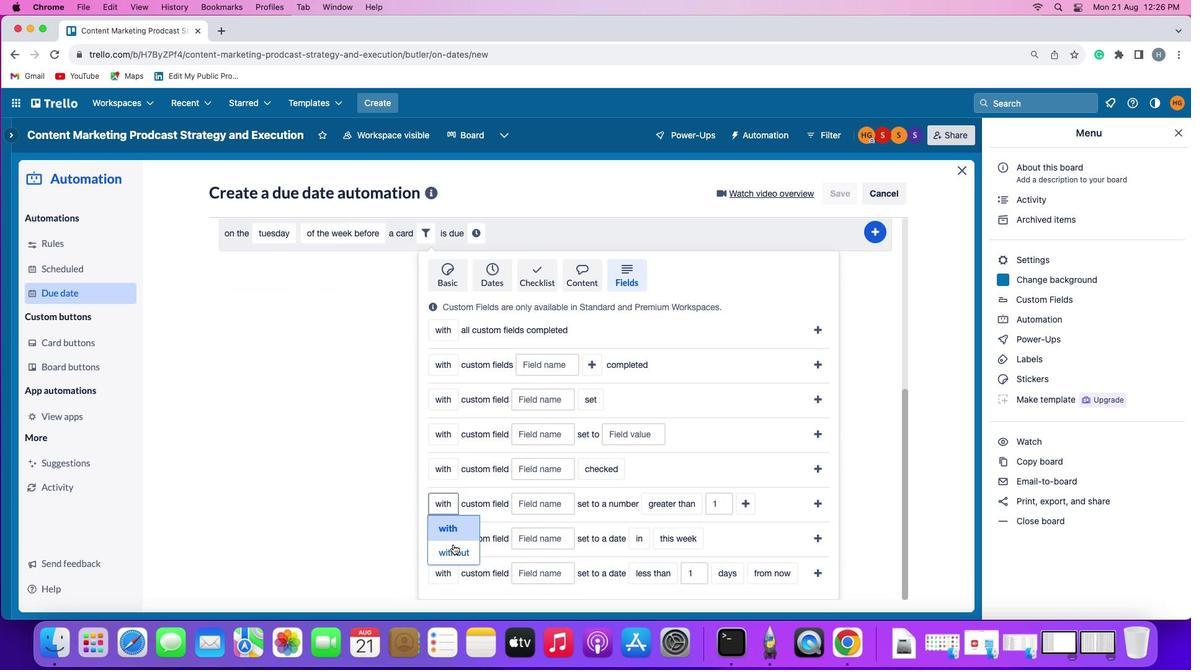 
Action: Mouse pressed left at (453, 544)
Screenshot: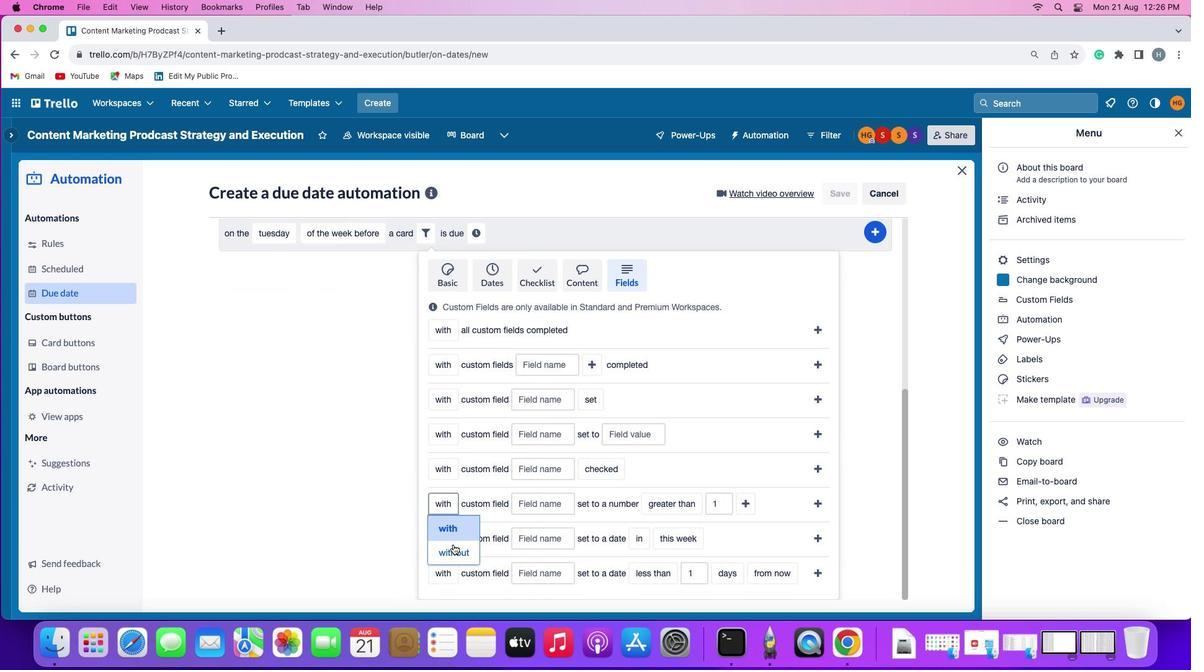 
Action: Mouse moved to (546, 505)
Screenshot: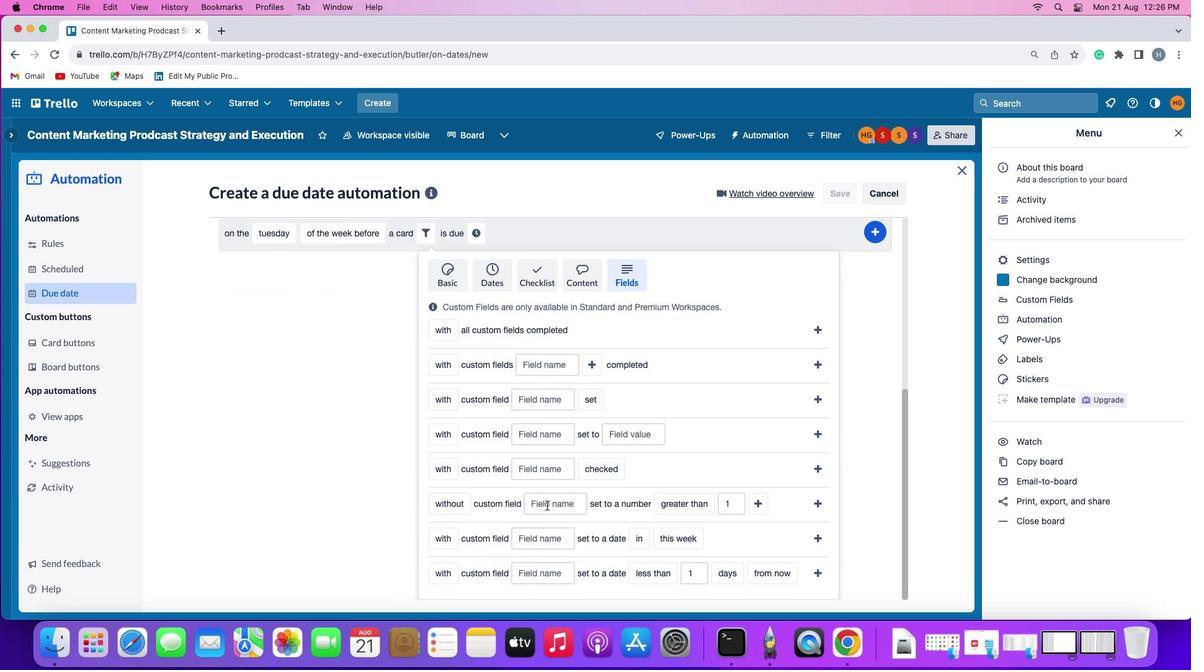 
Action: Mouse pressed left at (546, 505)
Screenshot: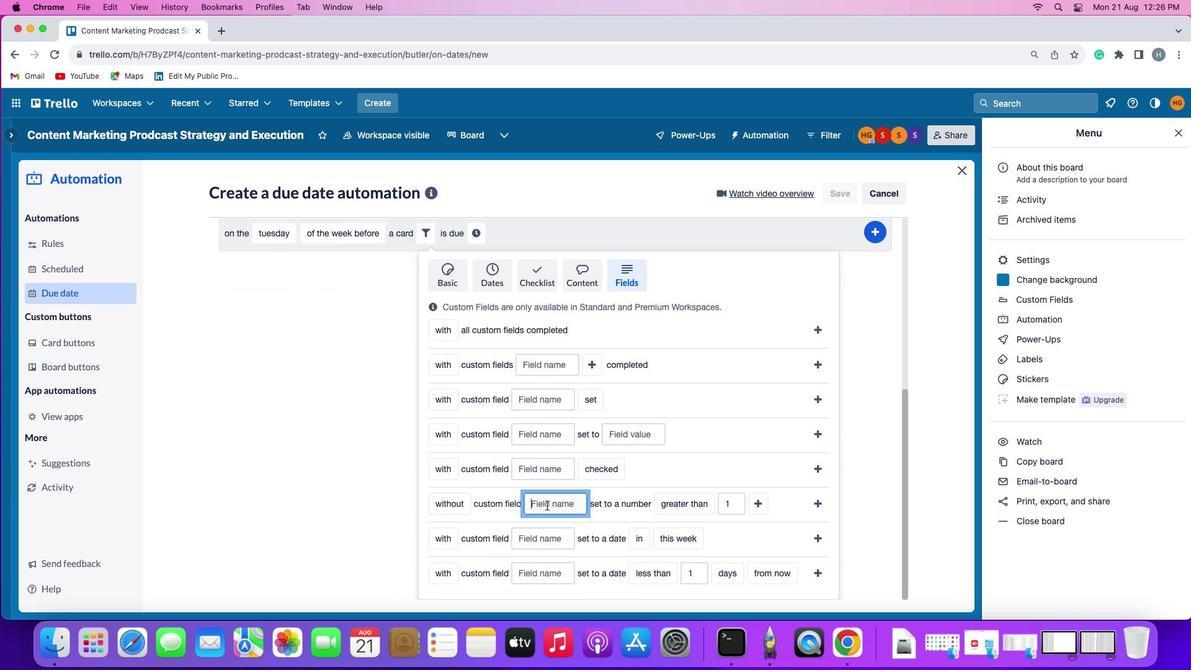 
Action: Key pressed Key.shift'R''e''s''u''m''e'
Screenshot: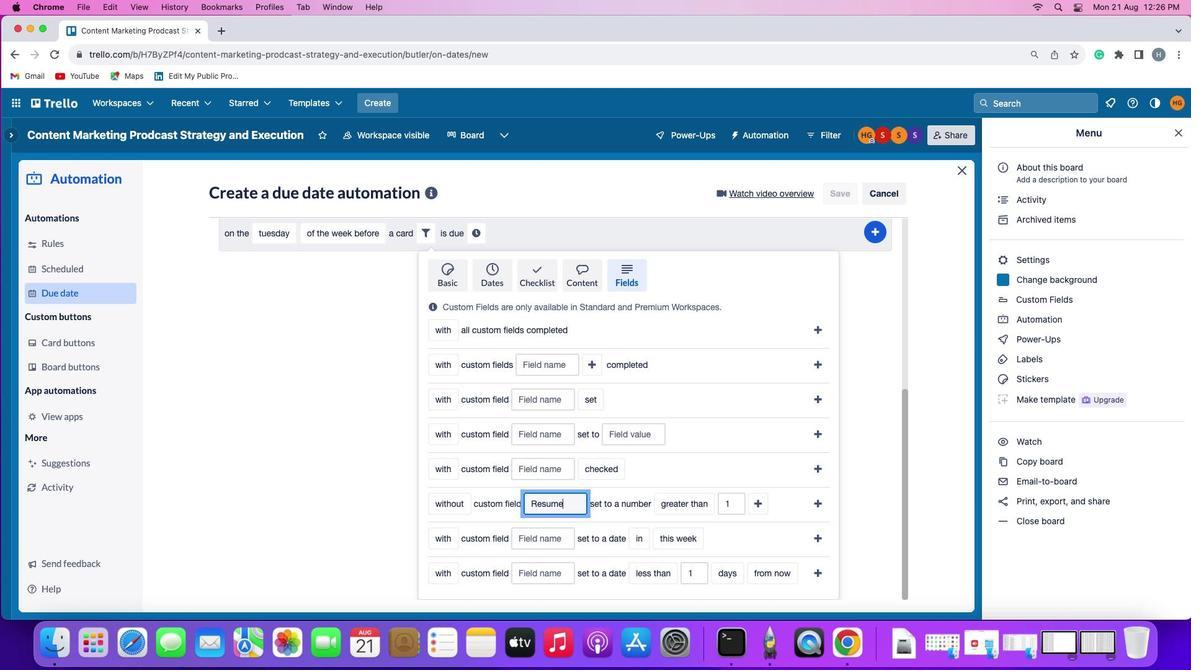 
Action: Mouse moved to (666, 504)
Screenshot: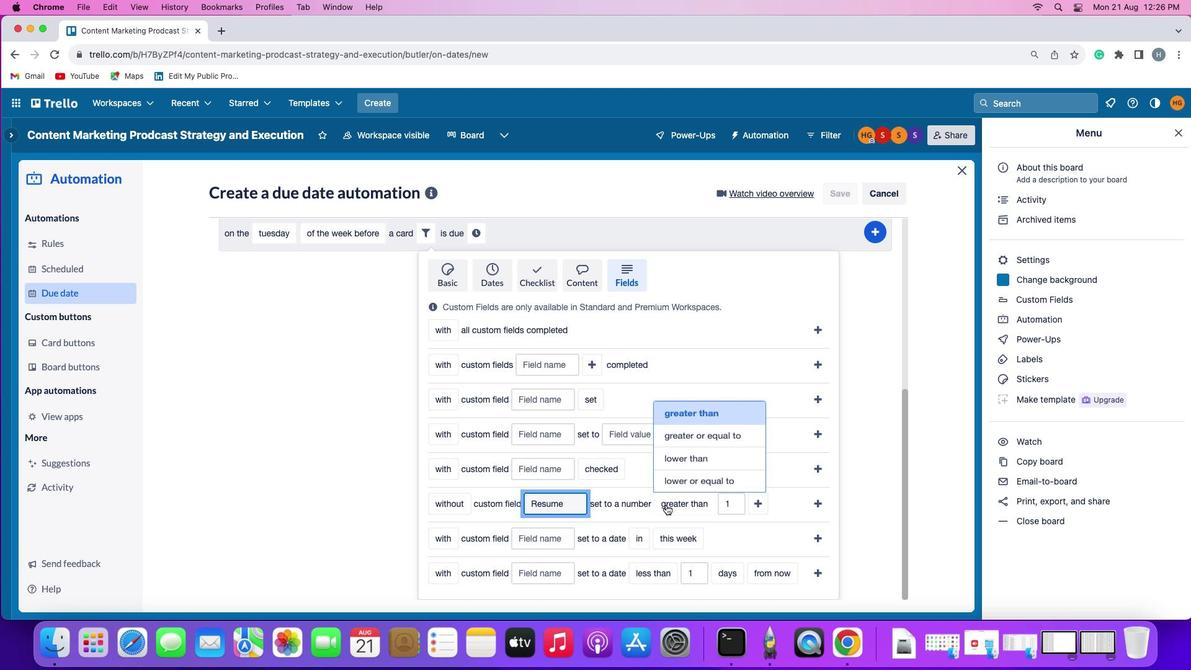 
Action: Mouse pressed left at (666, 504)
Screenshot: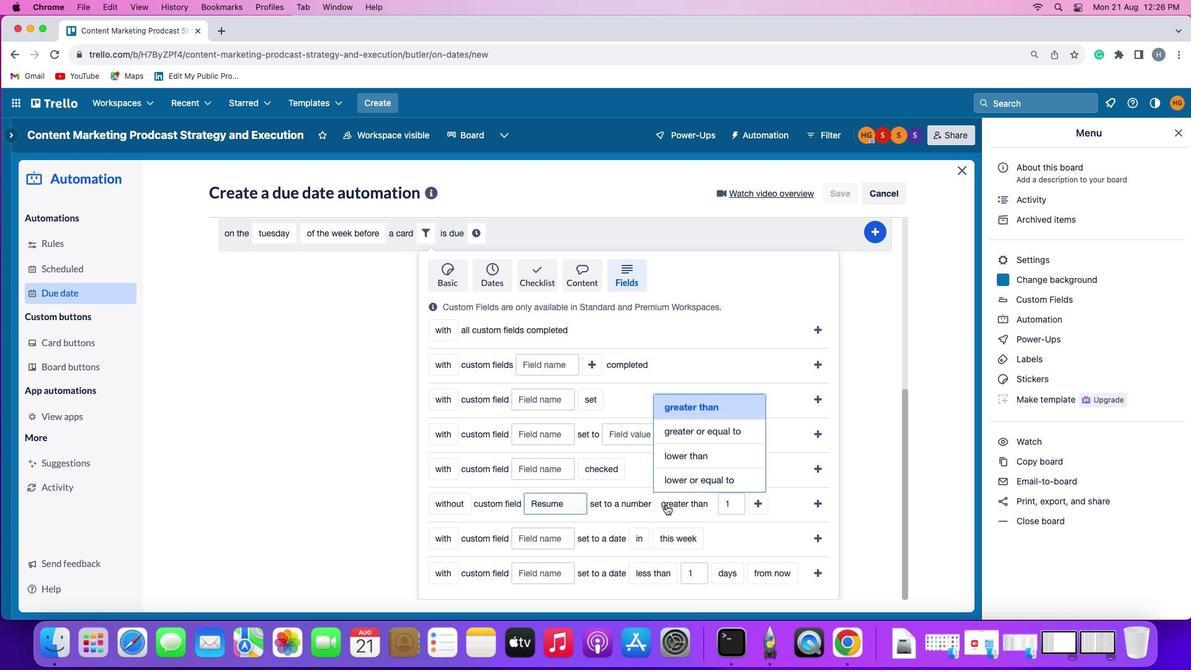 
Action: Mouse moved to (669, 485)
Screenshot: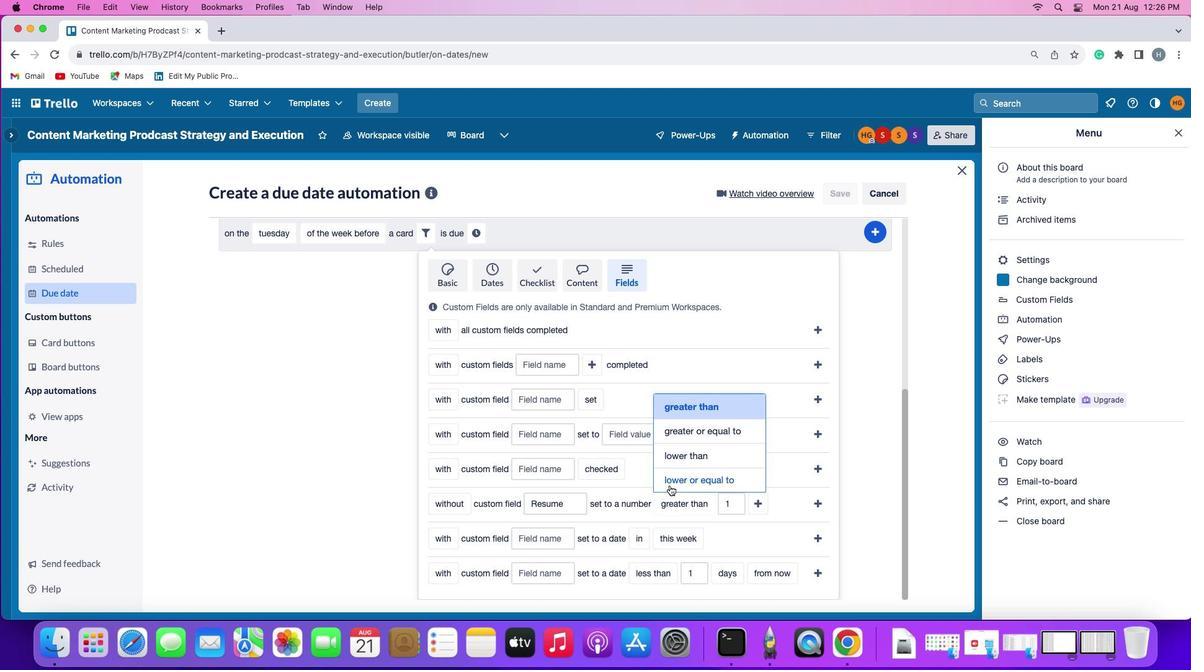 
Action: Mouse pressed left at (669, 485)
Screenshot: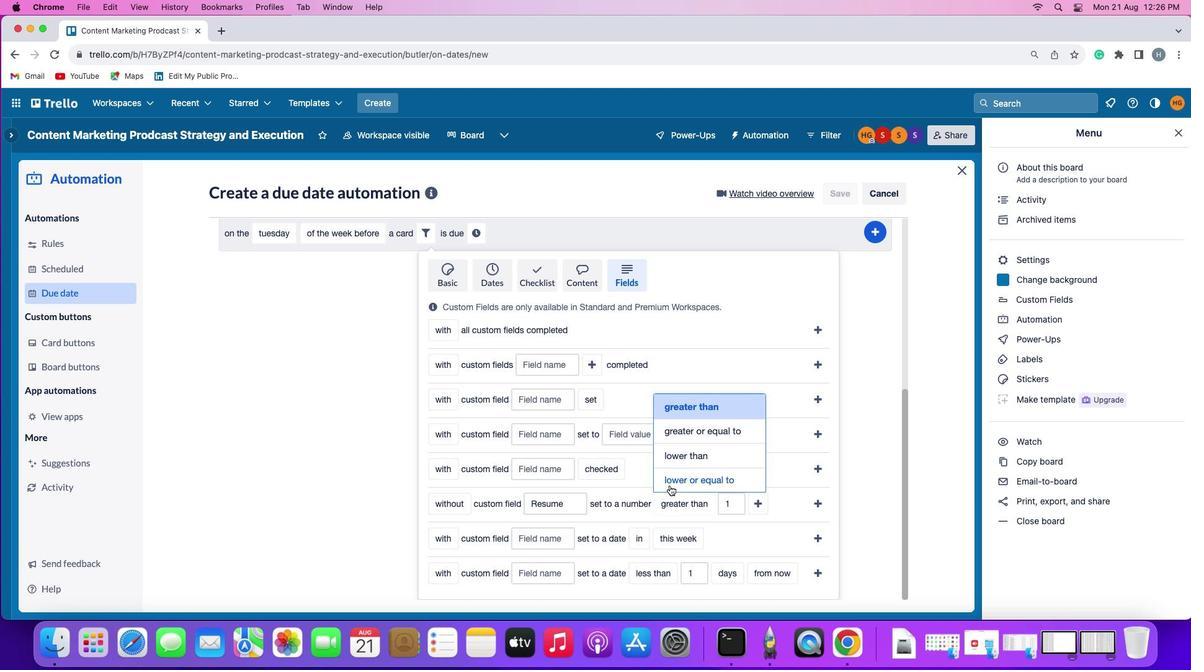 
Action: Mouse moved to (774, 503)
Screenshot: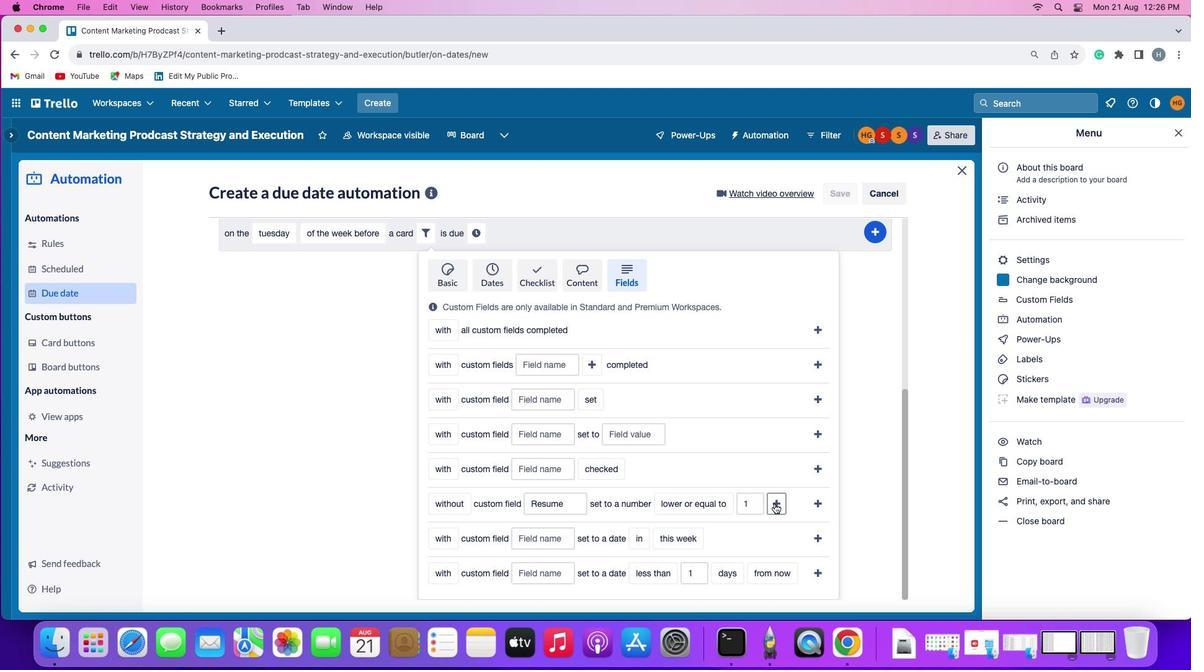 
Action: Mouse pressed left at (774, 503)
Screenshot: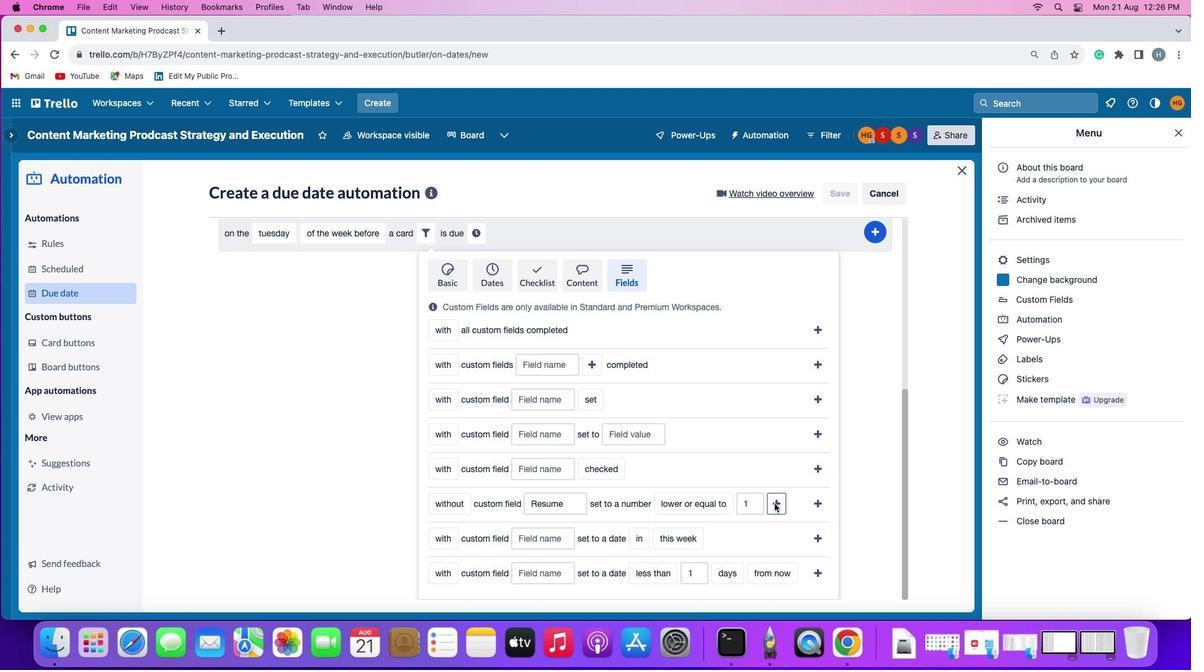 
Action: Mouse moved to (479, 525)
Screenshot: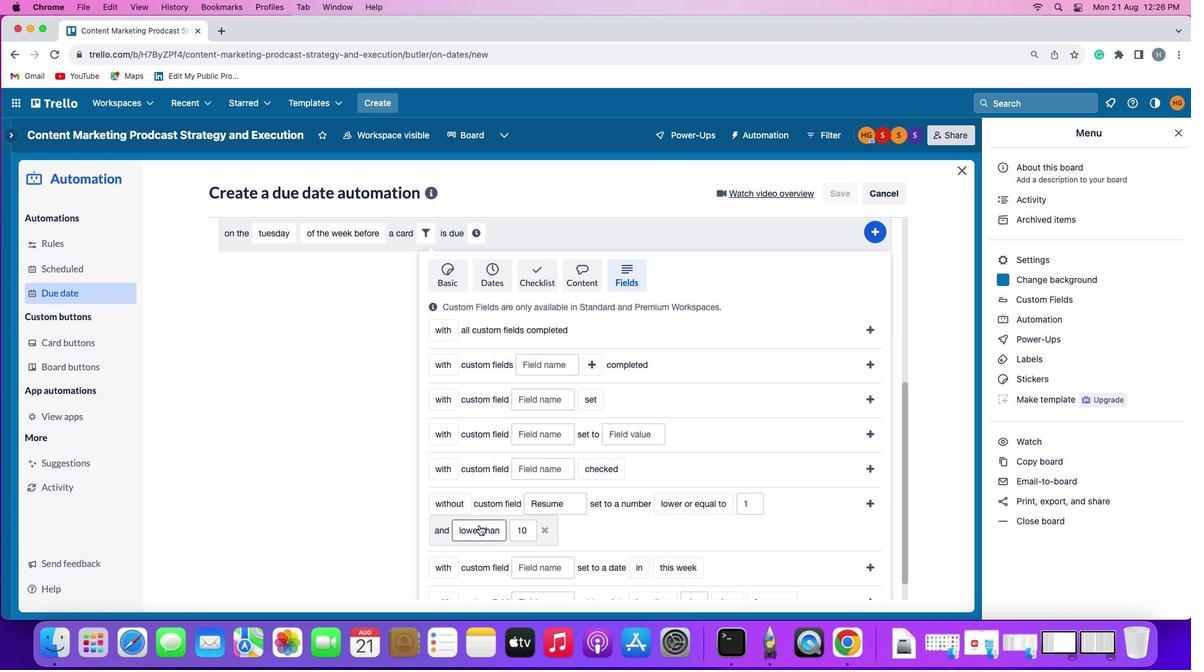 
Action: Mouse pressed left at (479, 525)
Screenshot: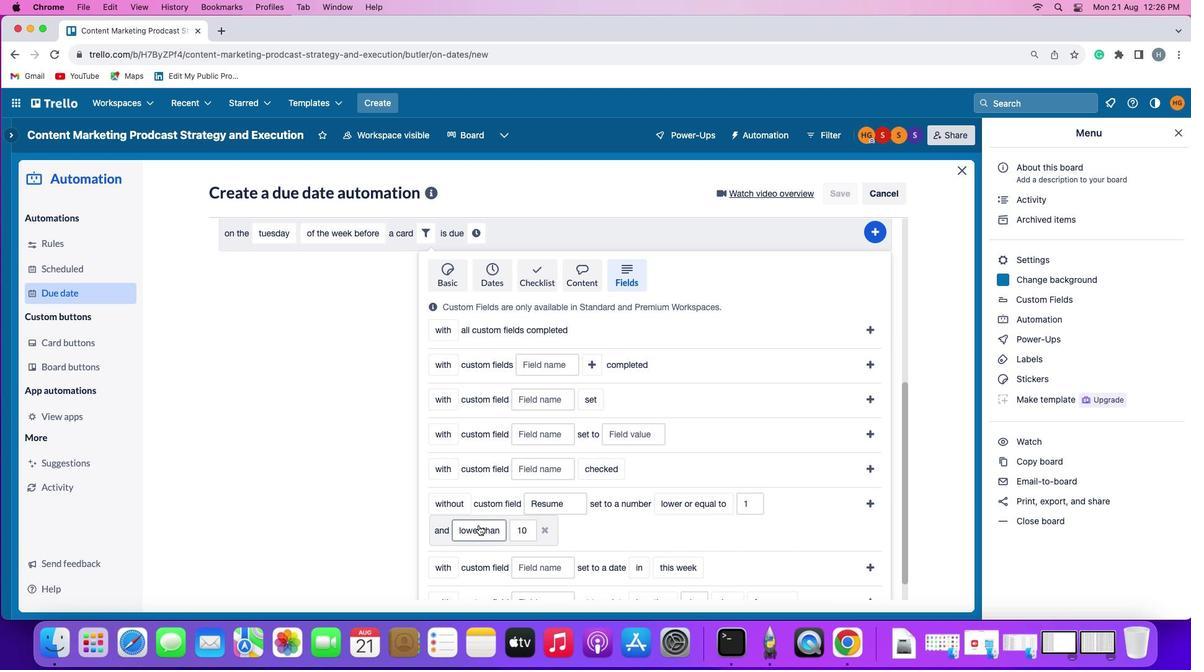 
Action: Mouse moved to (495, 433)
Screenshot: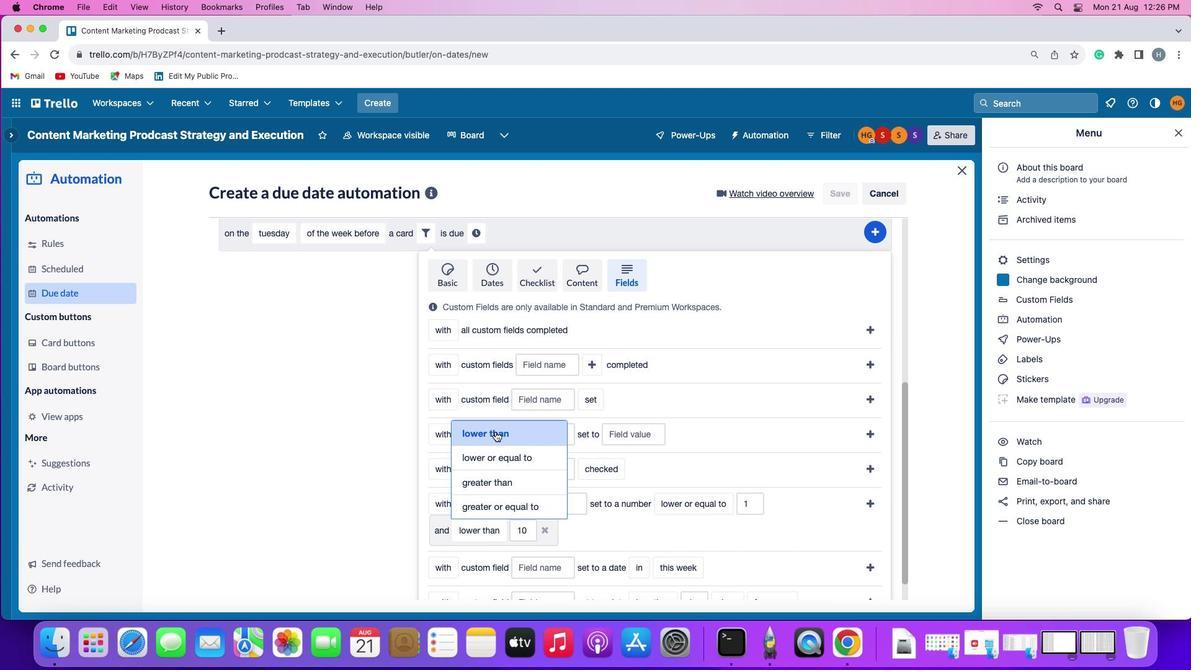 
Action: Mouse pressed left at (495, 433)
Screenshot: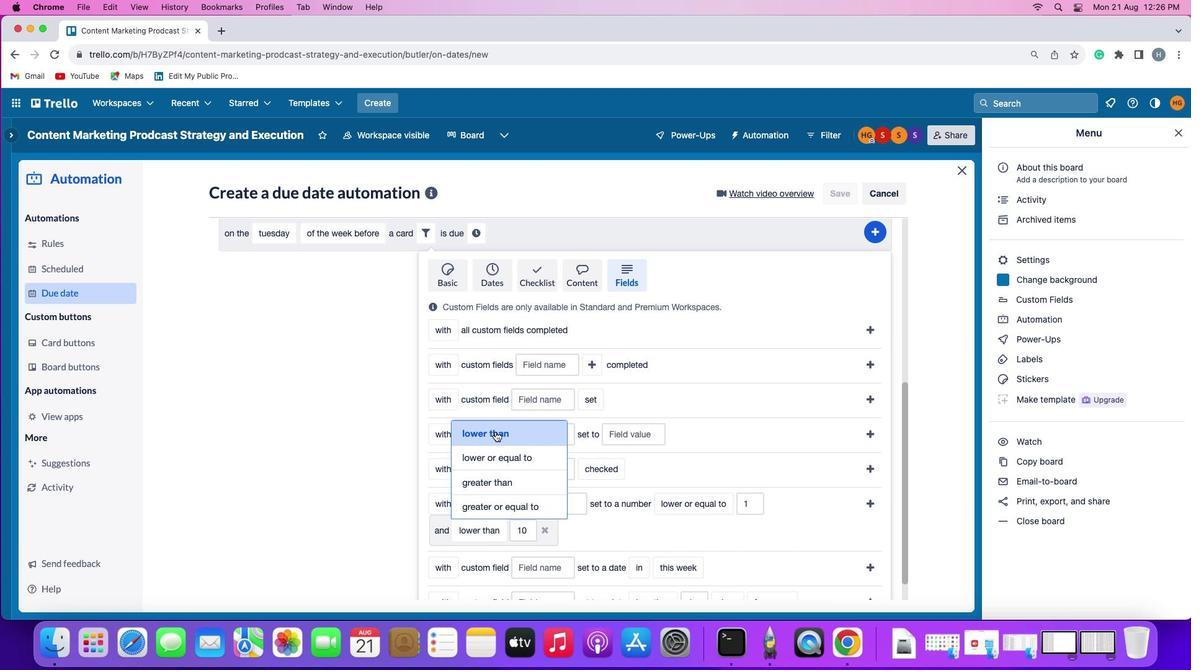 
Action: Mouse moved to (864, 500)
Screenshot: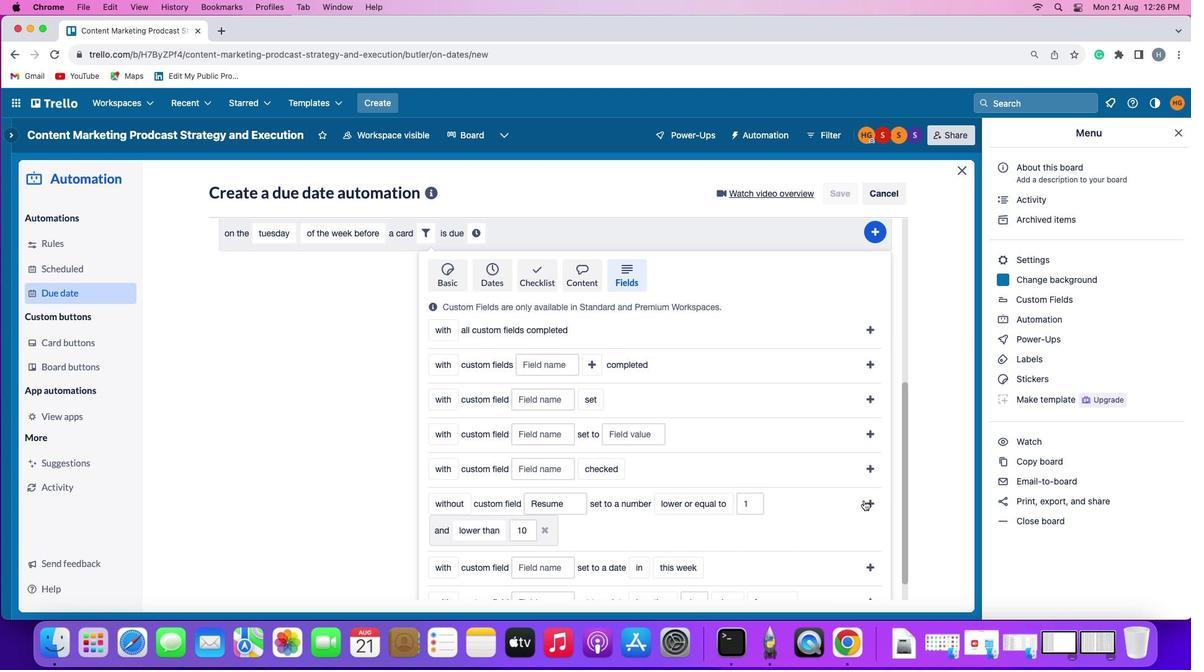 
Action: Mouse pressed left at (864, 500)
Screenshot: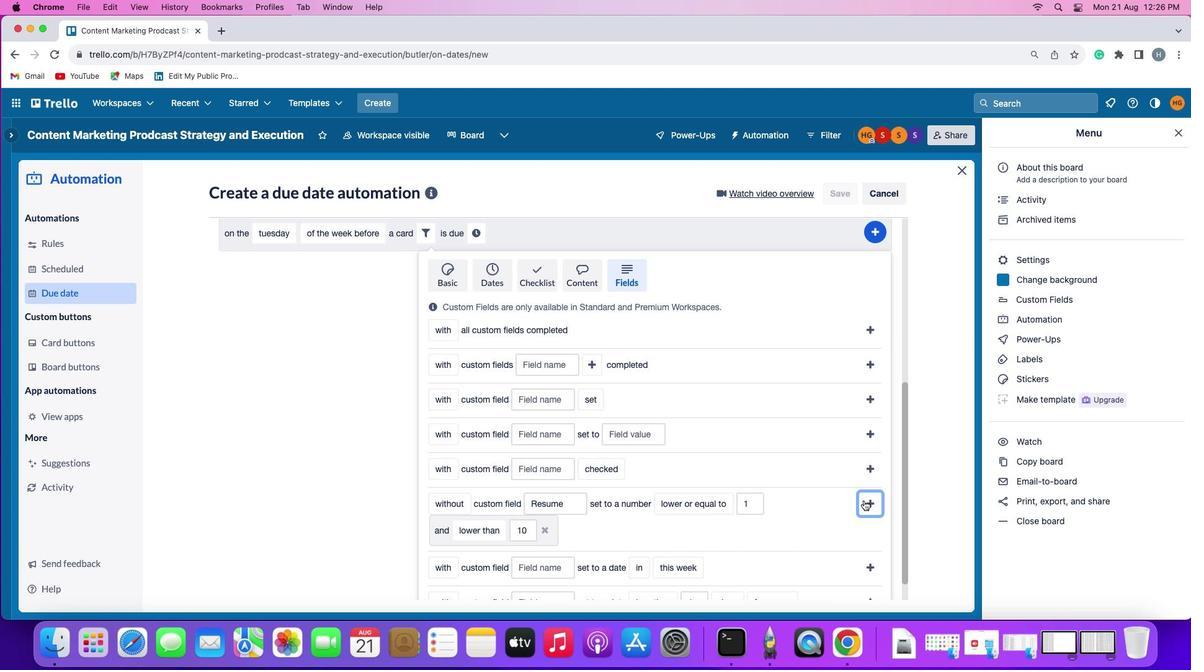 
Action: Mouse moved to (841, 542)
Screenshot: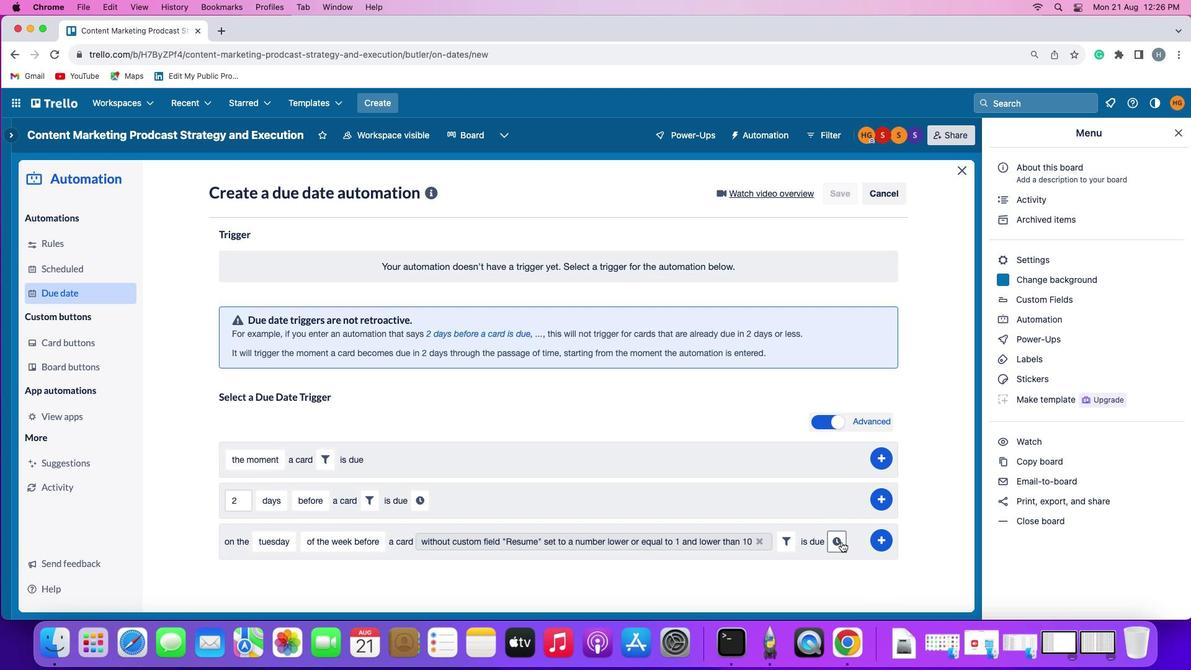
Action: Mouse pressed left at (841, 542)
Screenshot: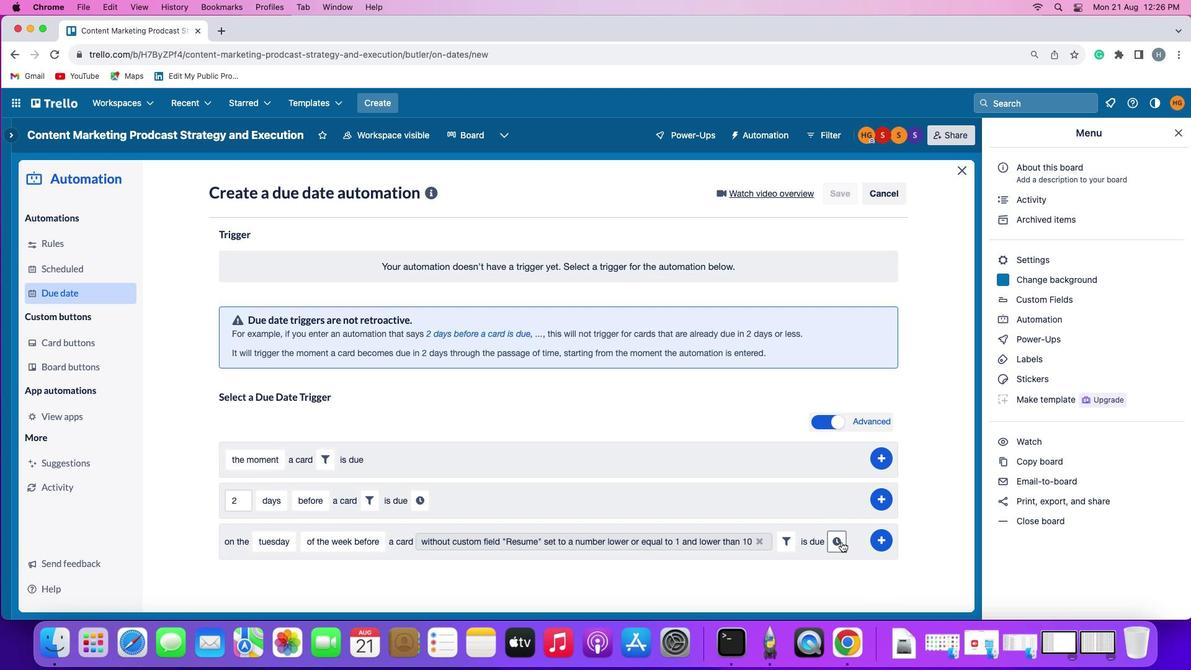 
Action: Mouse moved to (260, 569)
Screenshot: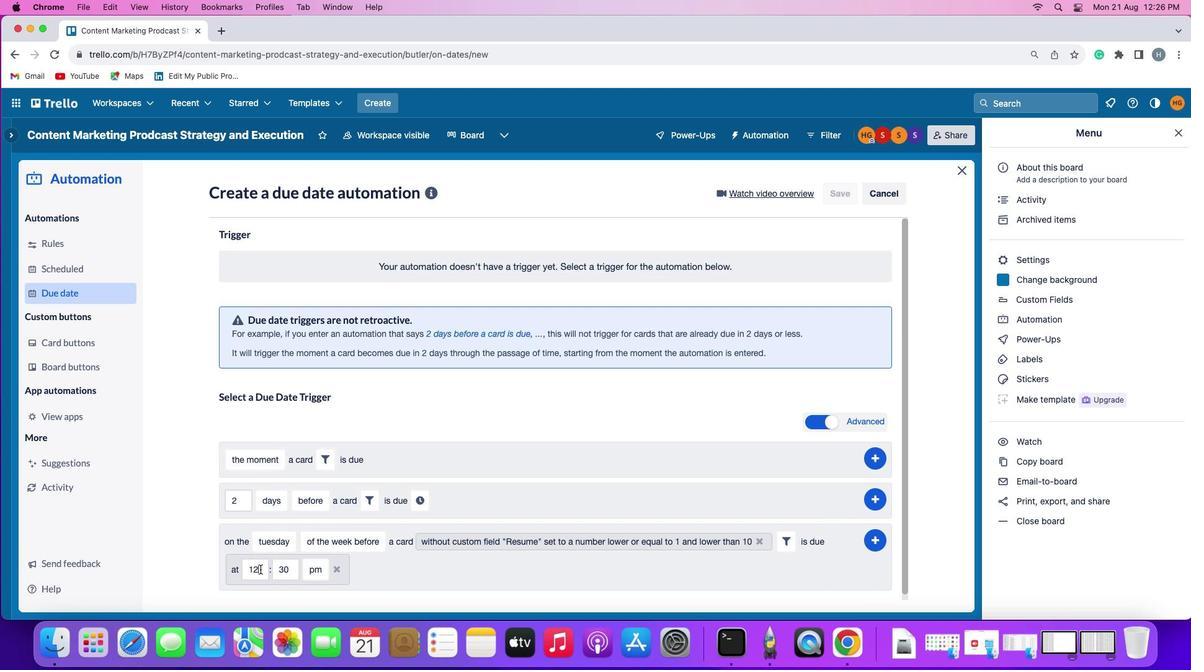 
Action: Mouse pressed left at (260, 569)
Screenshot: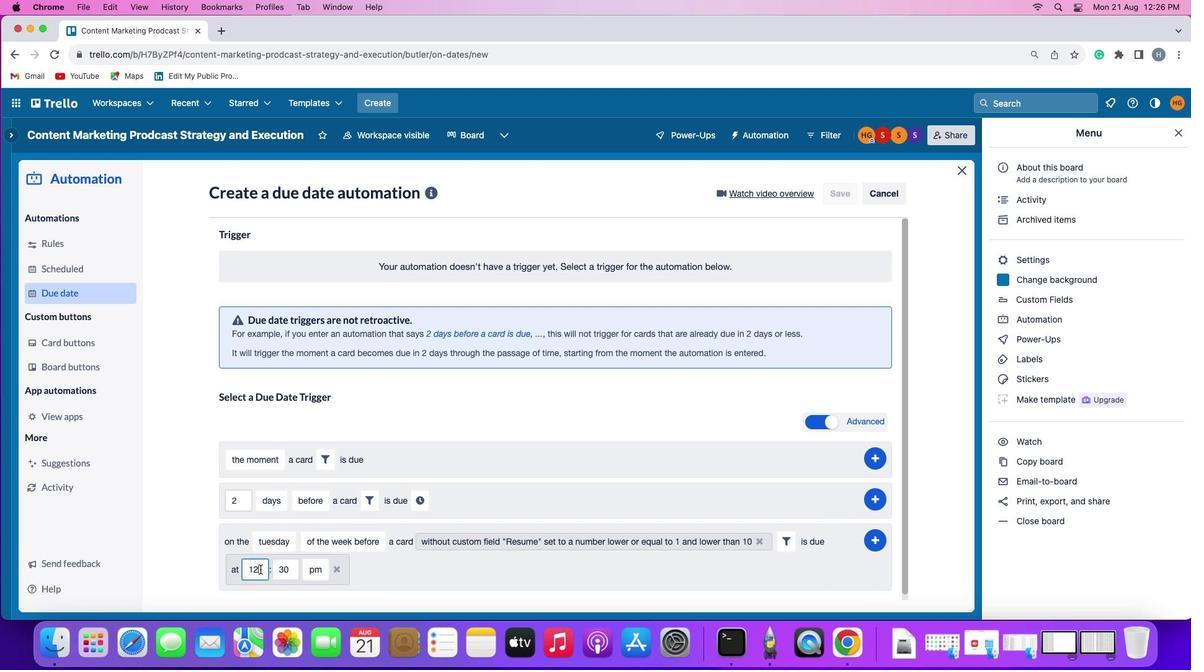 
Action: Key pressed Key.backspace
Screenshot: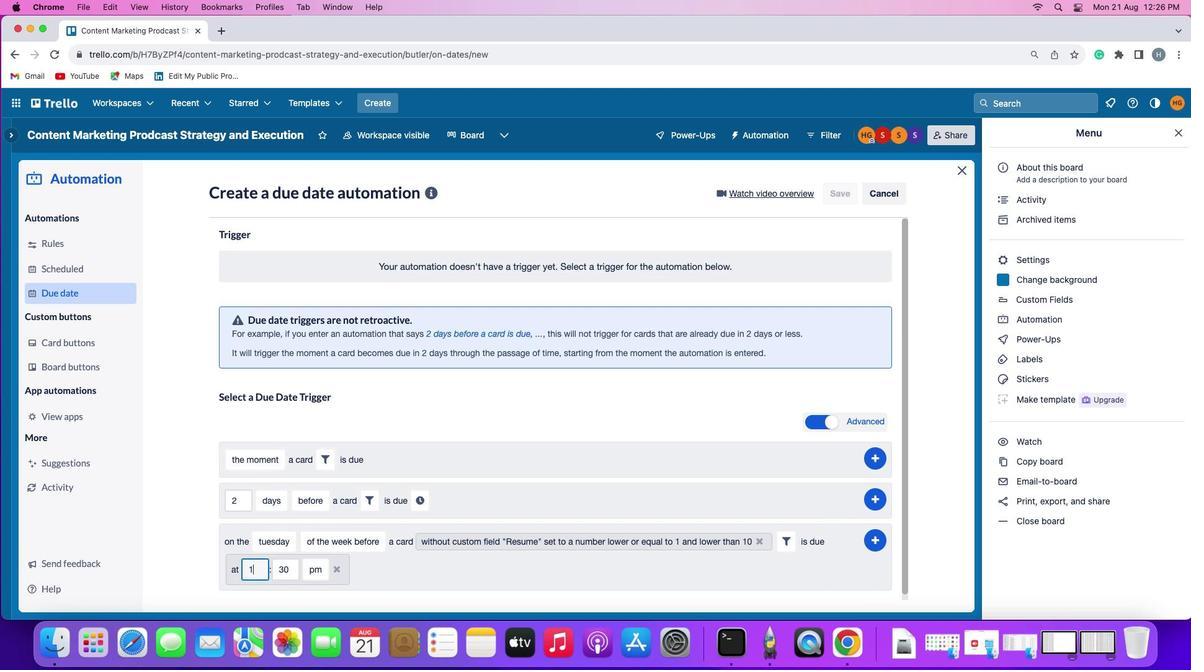 
Action: Mouse moved to (260, 569)
Screenshot: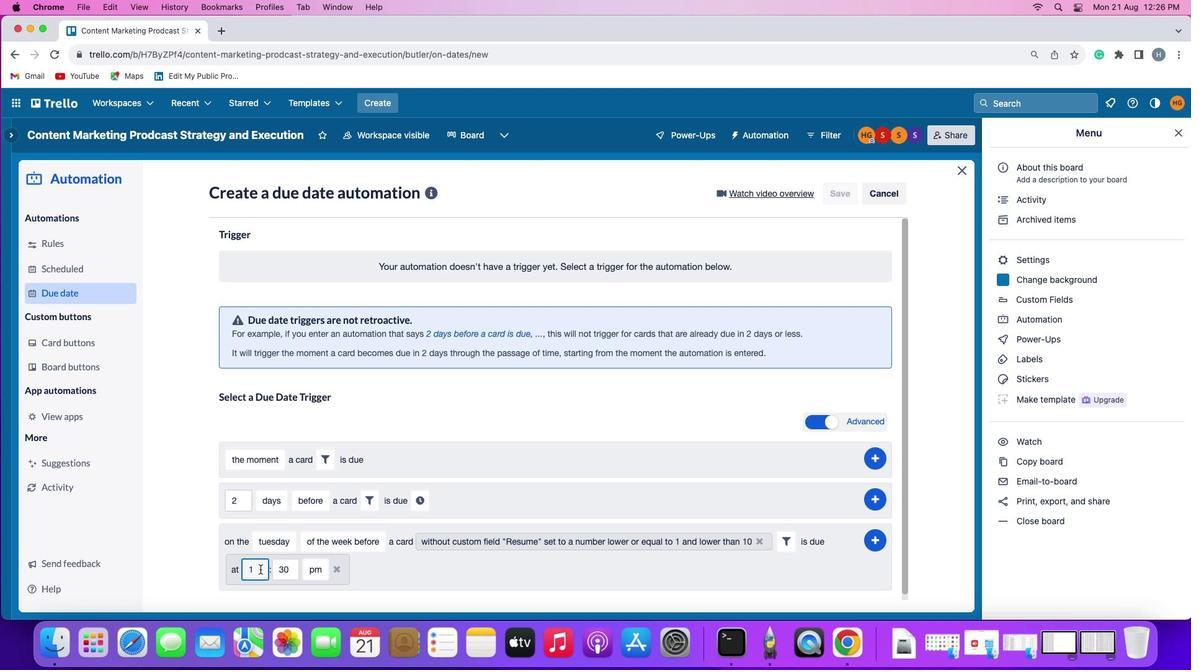 
Action: Key pressed '1'
Screenshot: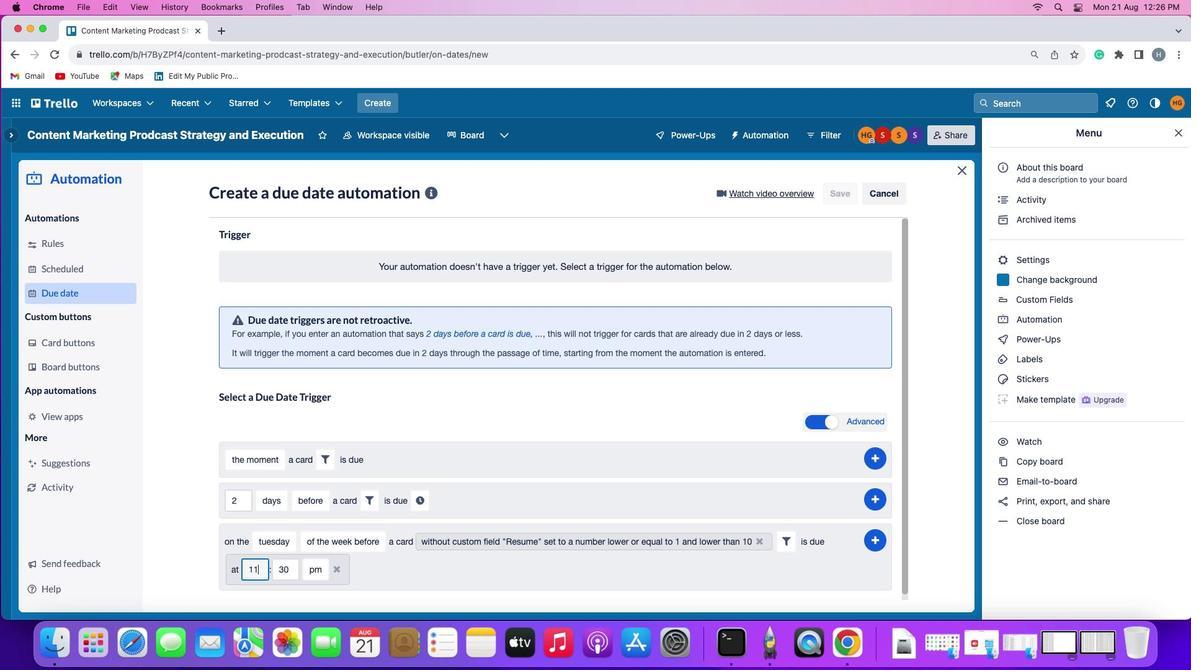 
Action: Mouse moved to (287, 566)
Screenshot: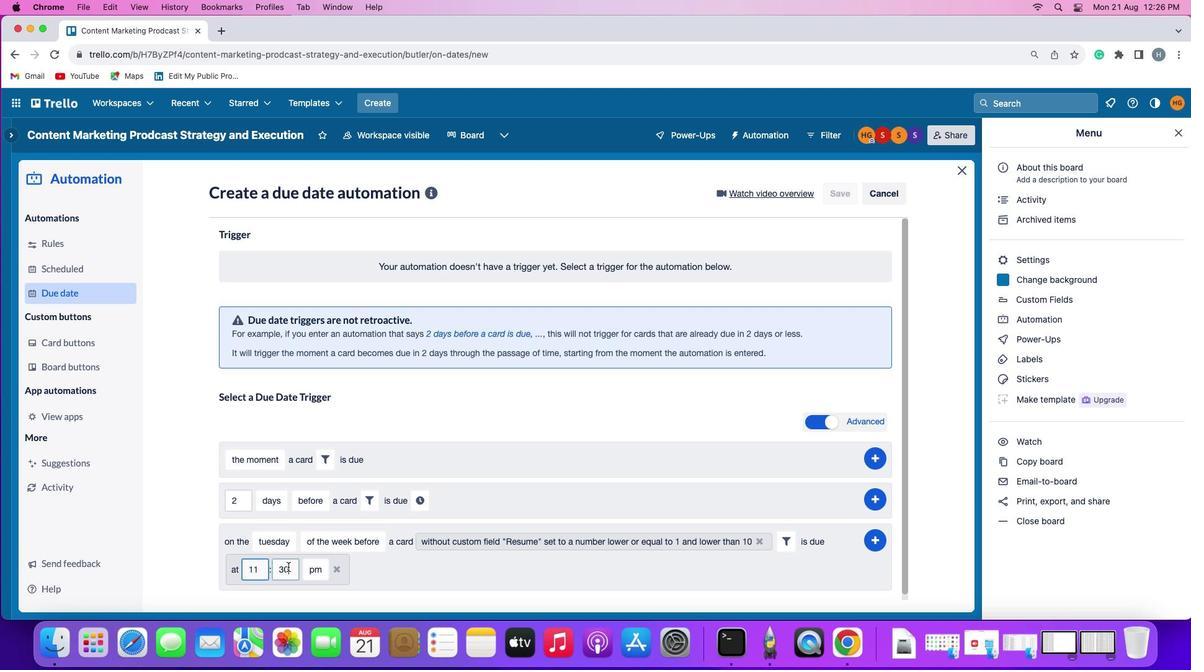 
Action: Mouse pressed left at (287, 566)
Screenshot: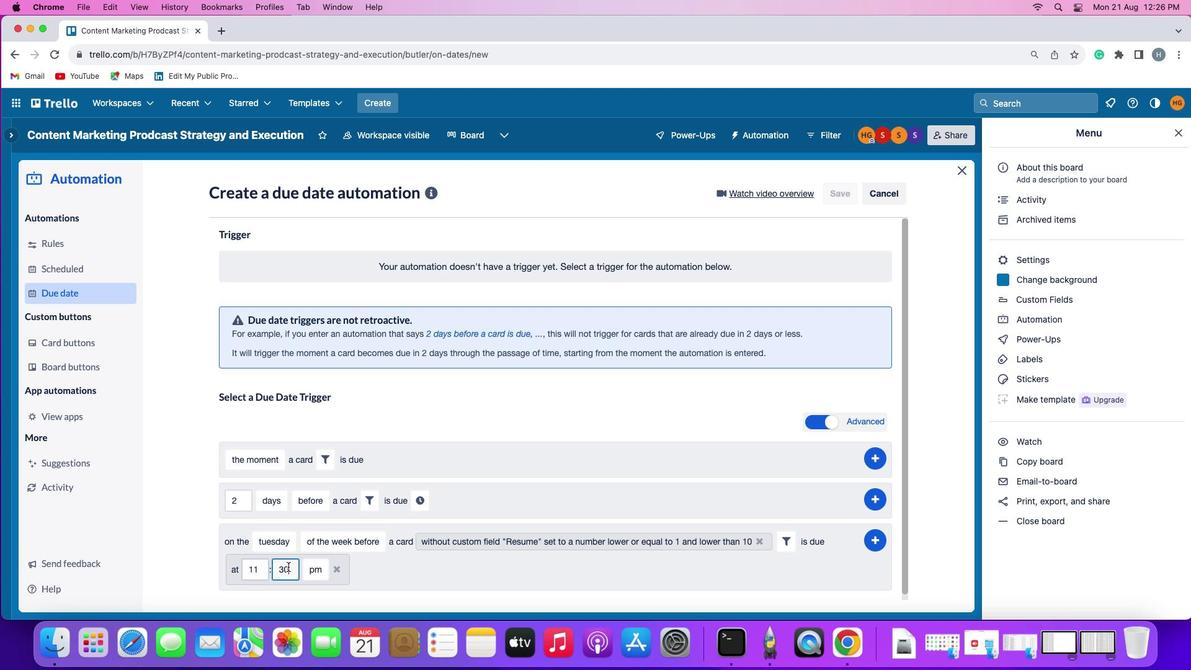 
Action: Key pressed Key.backspaceKey.backspace
Screenshot: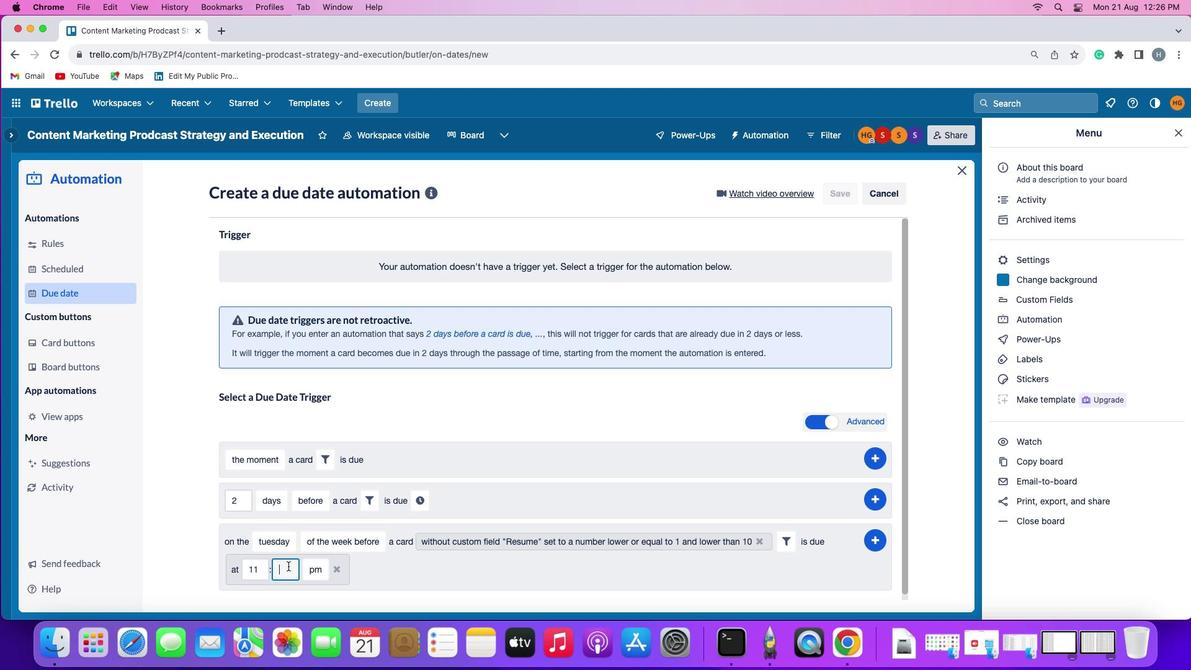 
Action: Mouse moved to (287, 566)
Screenshot: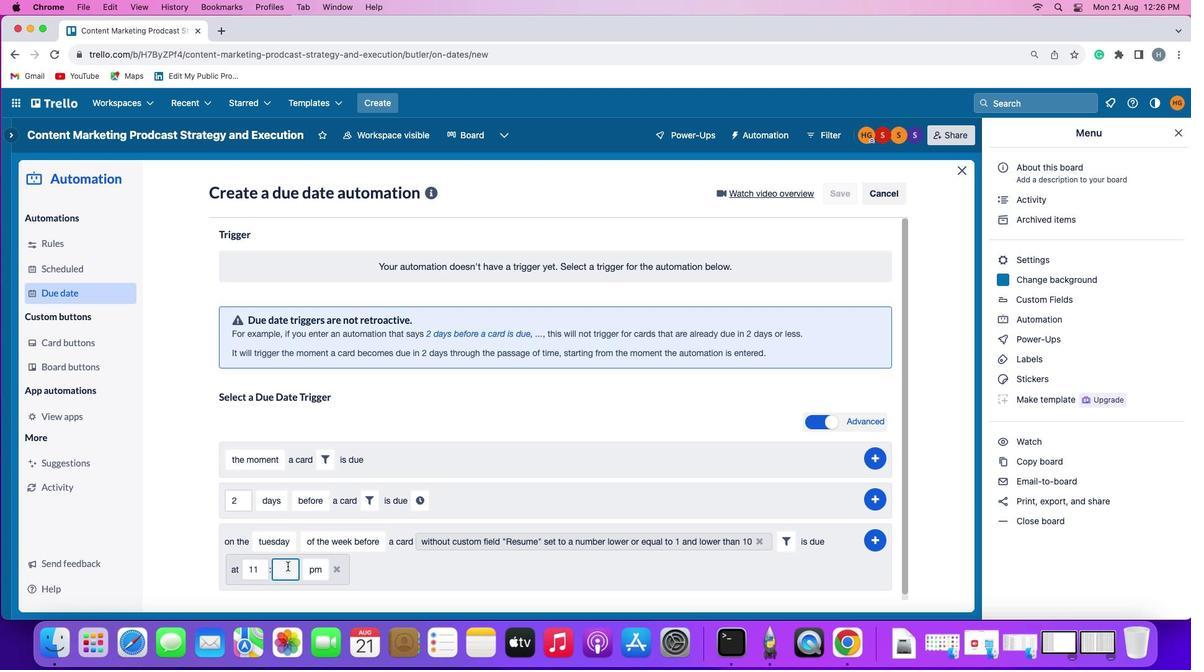 
Action: Key pressed '0'
Screenshot: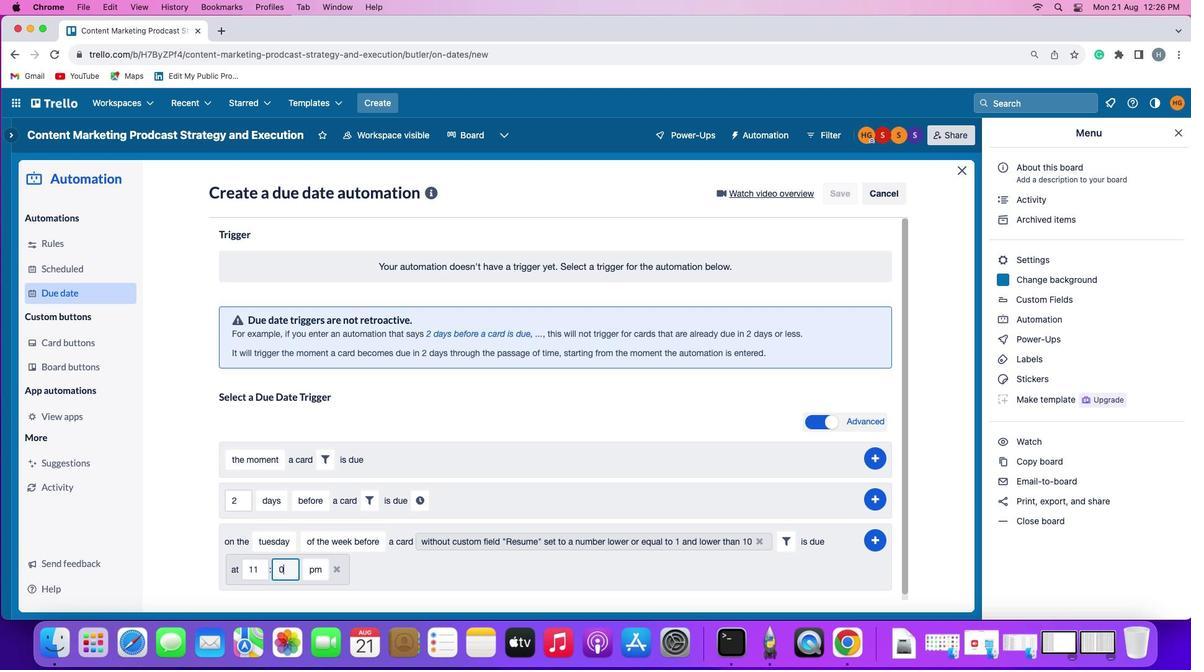 
Action: Mouse moved to (287, 566)
Screenshot: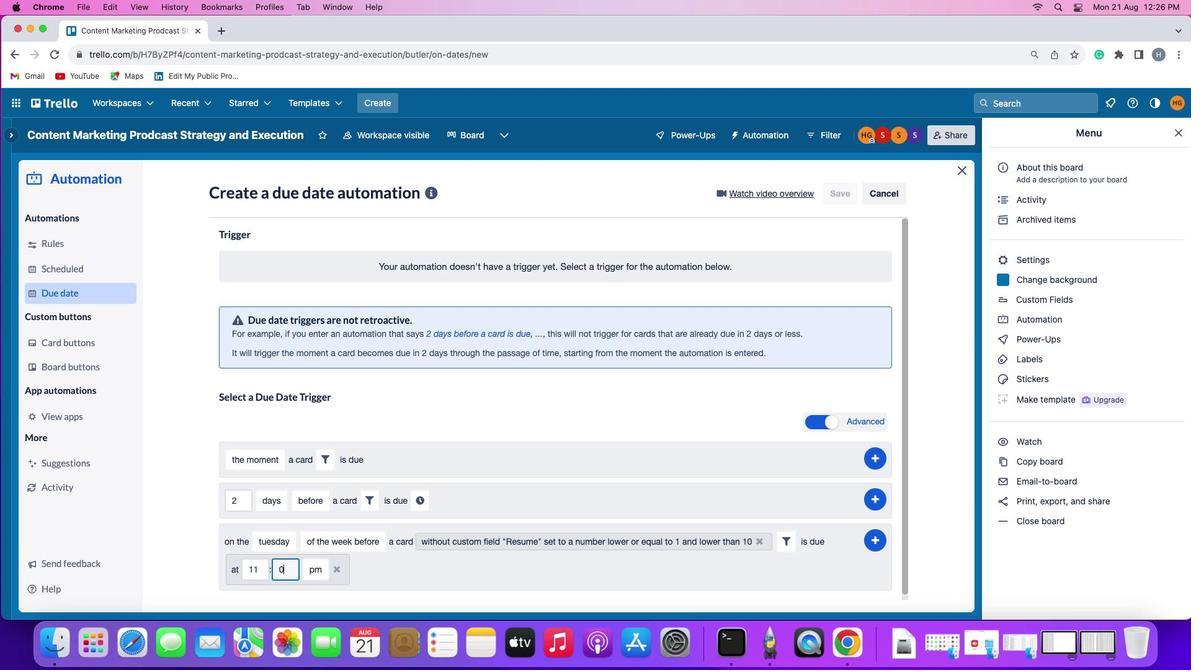 
Action: Key pressed '0'
Screenshot: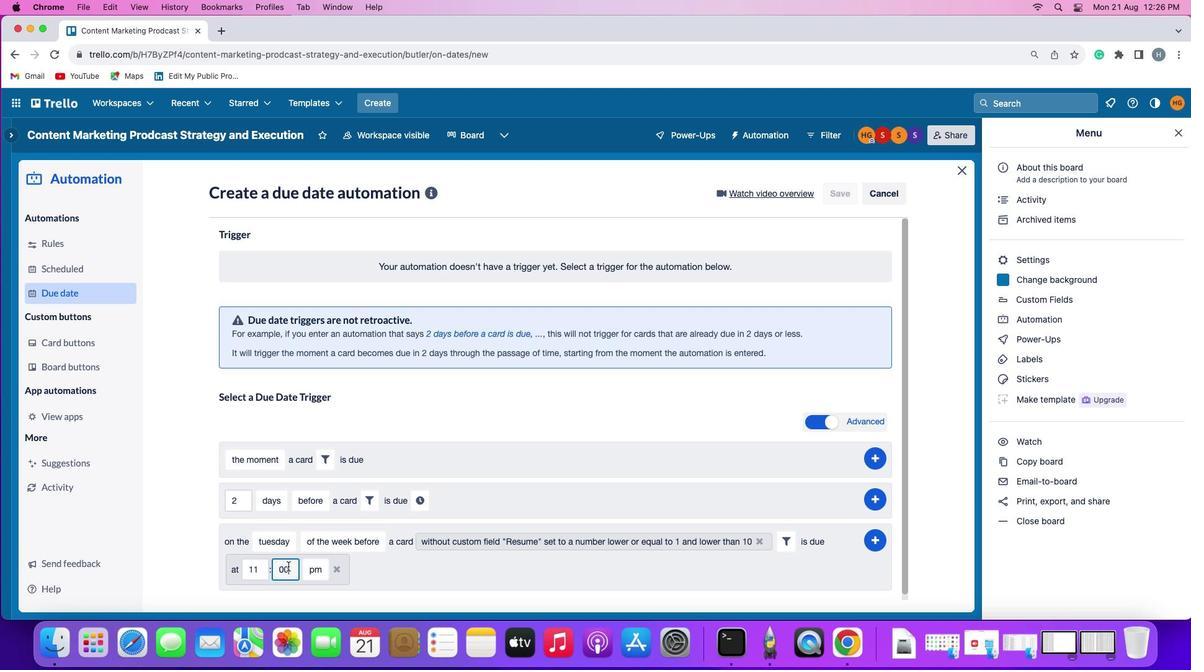 
Action: Mouse moved to (313, 565)
Screenshot: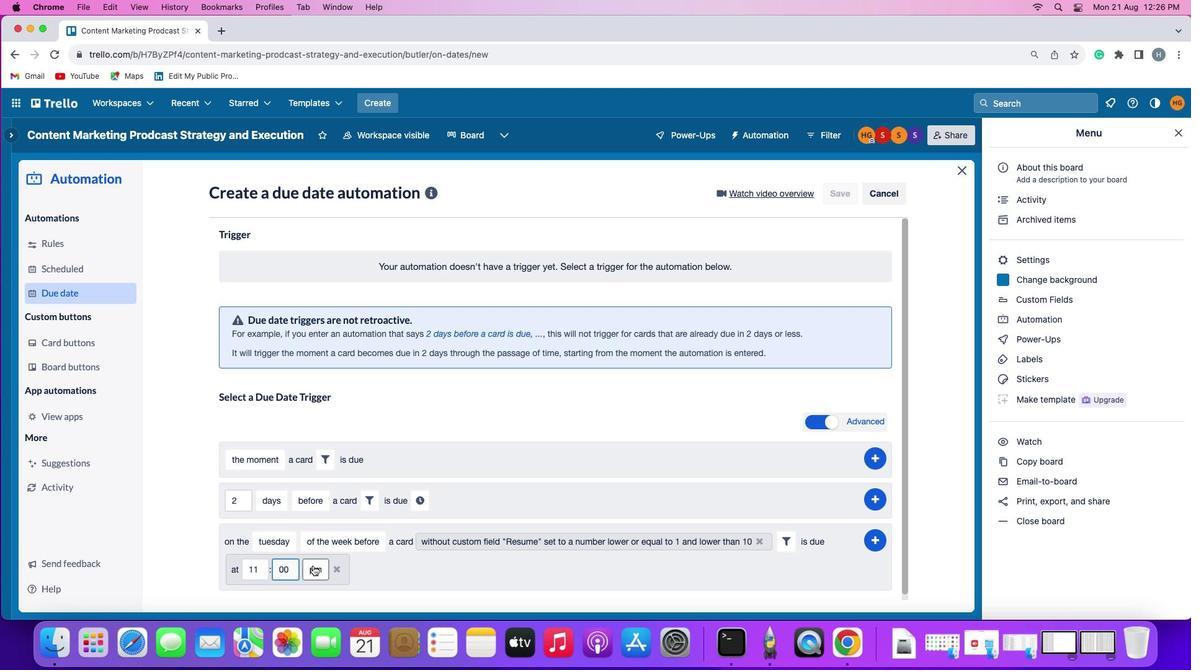 
Action: Mouse pressed left at (313, 565)
Screenshot: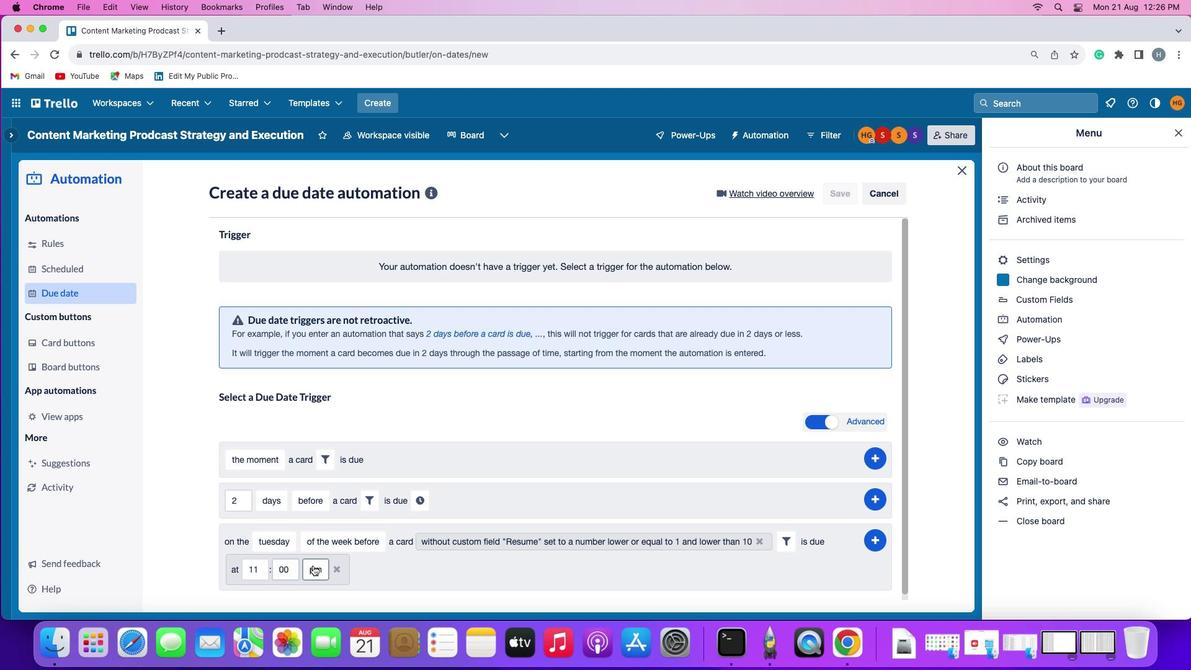 
Action: Mouse moved to (317, 525)
Screenshot: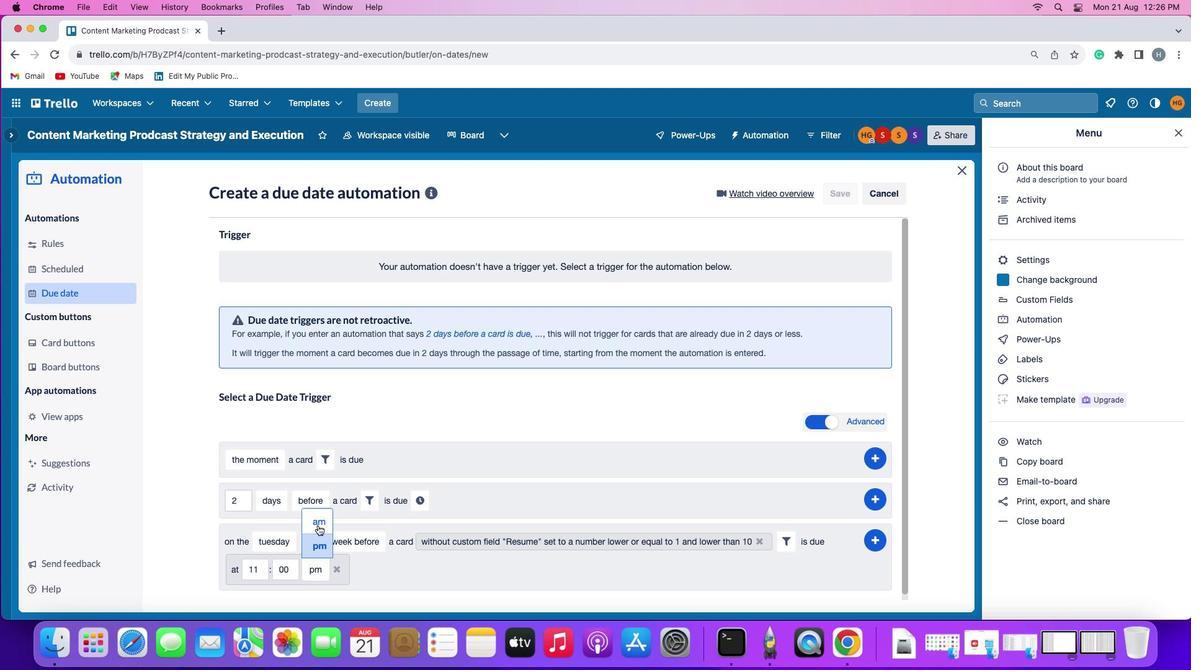 
Action: Mouse pressed left at (317, 525)
Screenshot: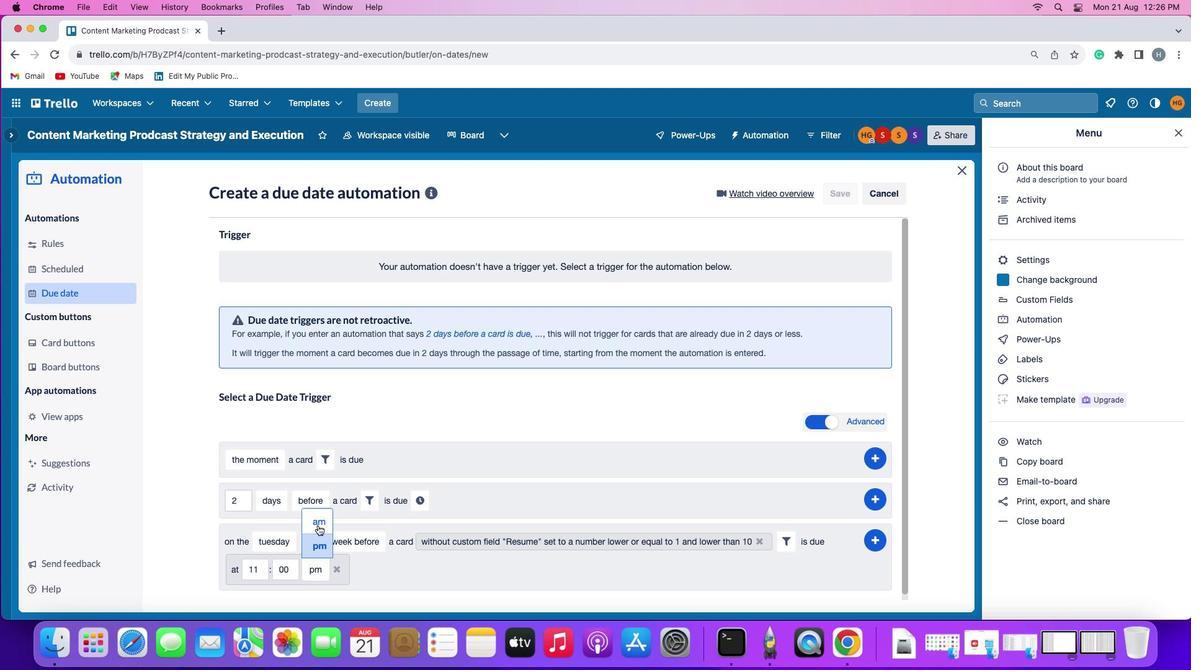 
Action: Mouse moved to (878, 537)
Screenshot: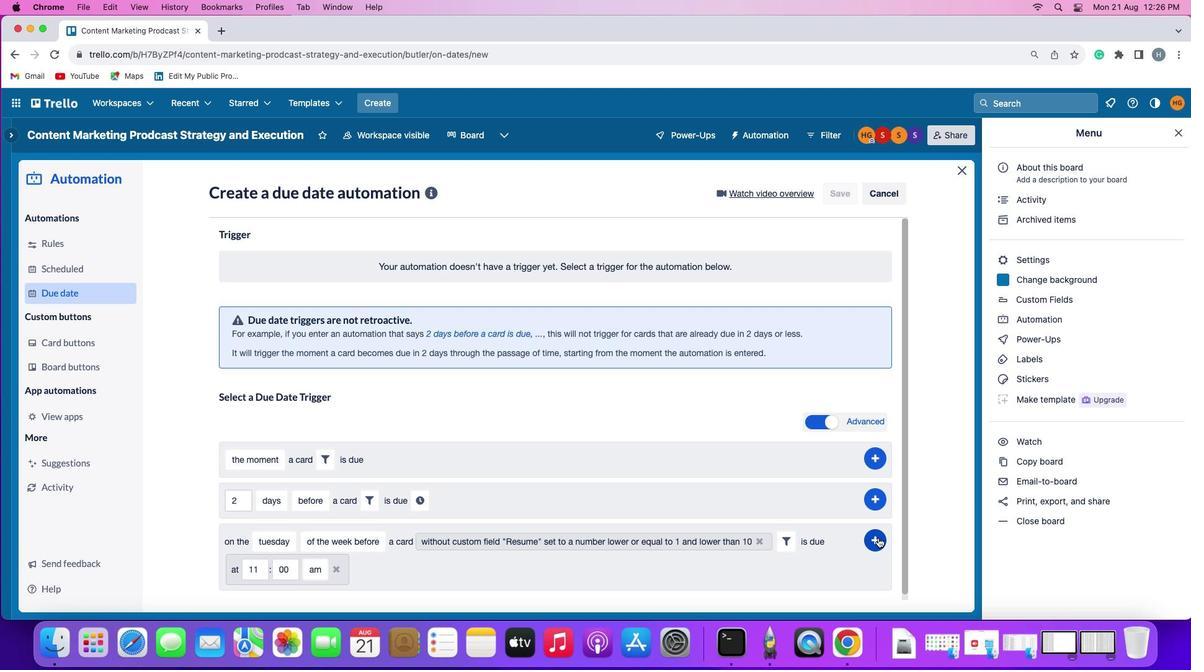 
Action: Mouse pressed left at (878, 537)
Screenshot: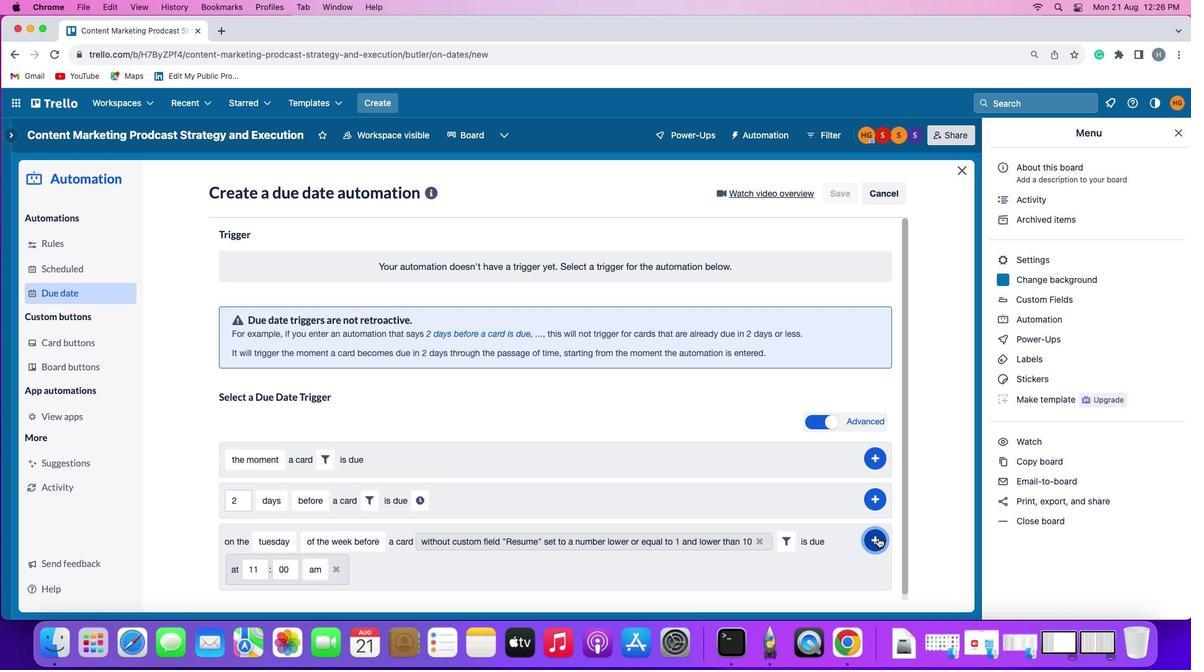 
Action: Mouse moved to (932, 451)
Screenshot: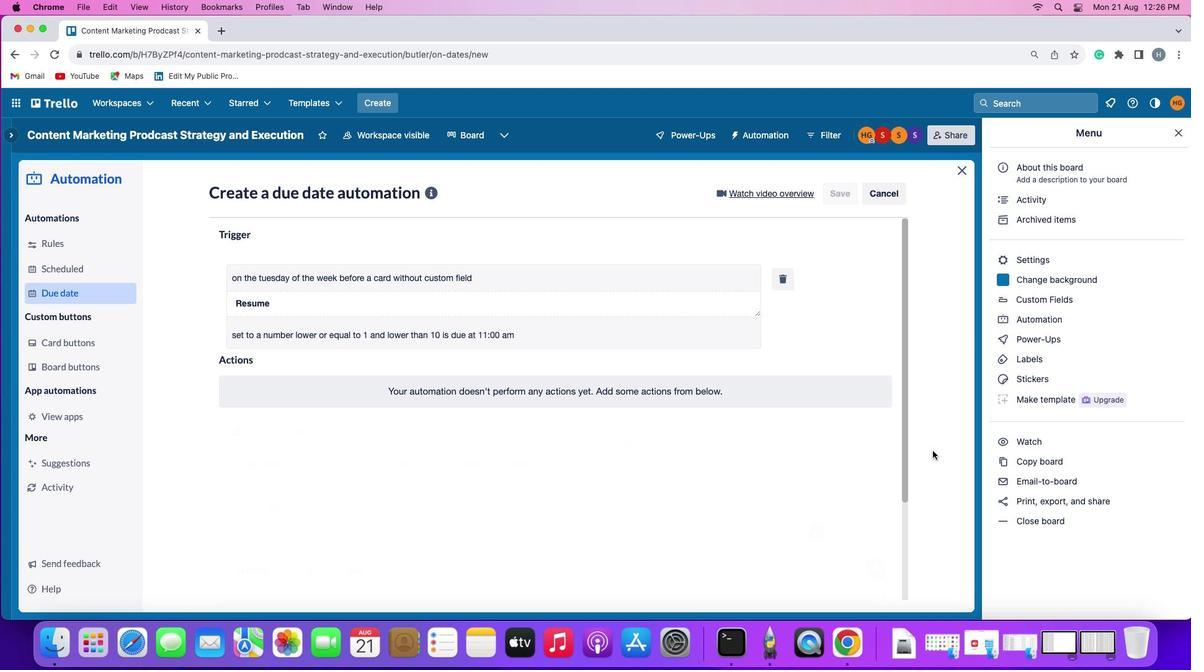 
